 Task: Look for space in Cần Giờ, Vietnam from 6th September, 2023 to 12th September, 2023 for 4 adults in price range Rs.10000 to Rs.14000. Place can be private room with 4 bedrooms having 4 beds and 4 bathrooms. Property type can be house, flat, guest house. Amenities needed are: wifi, TV, free parkinig on premises, gym, breakfast. Booking option can be shelf check-in. Required host language is English.
Action: Mouse moved to (470, 104)
Screenshot: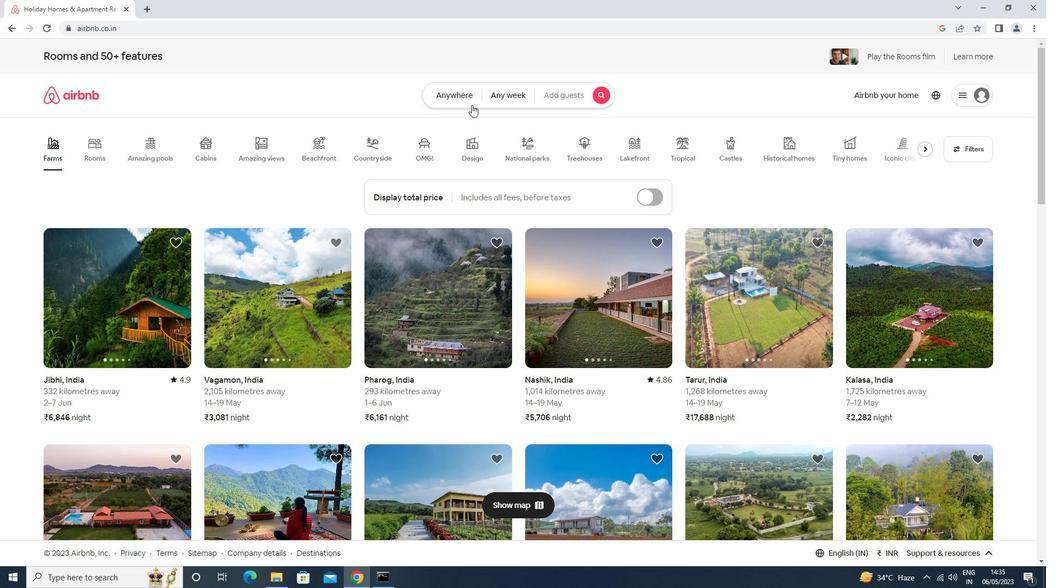 
Action: Mouse pressed left at (470, 104)
Screenshot: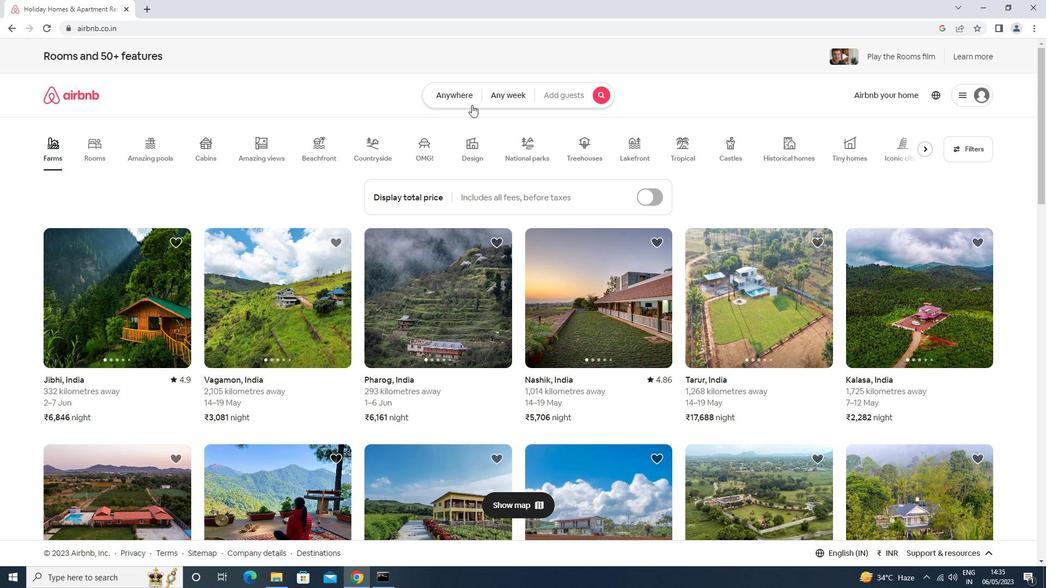 
Action: Mouse moved to (404, 141)
Screenshot: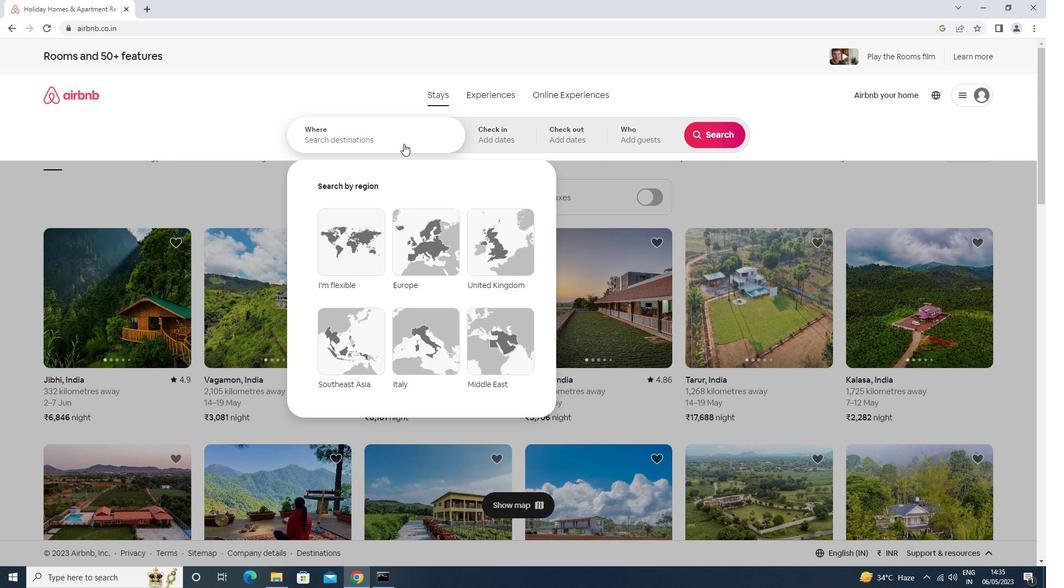 
Action: Mouse pressed left at (404, 141)
Screenshot: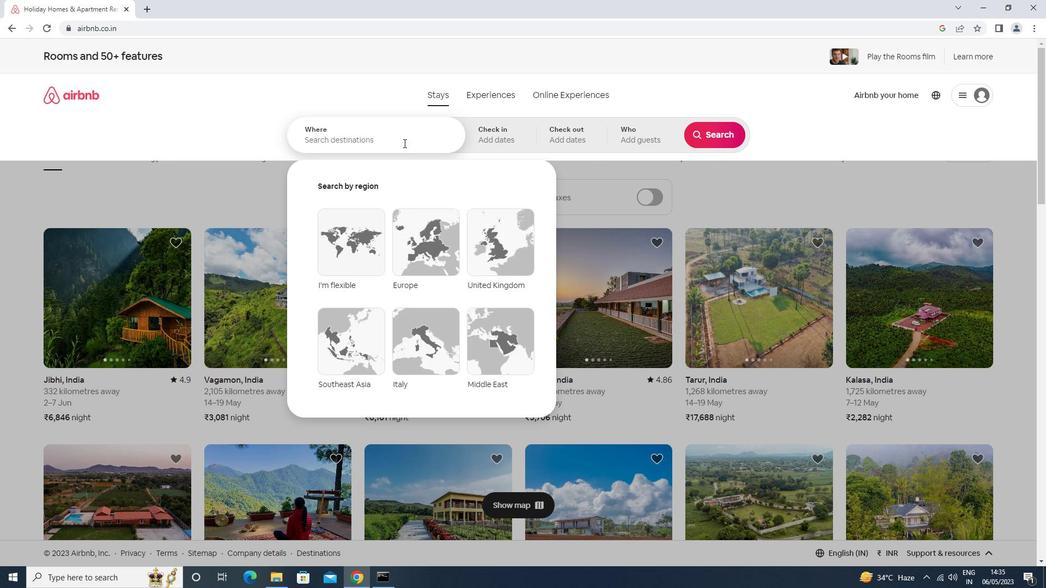 
Action: Key pressed can<Key.space>gio,<Key.space>vietnam<Key.down><Key.enter>
Screenshot: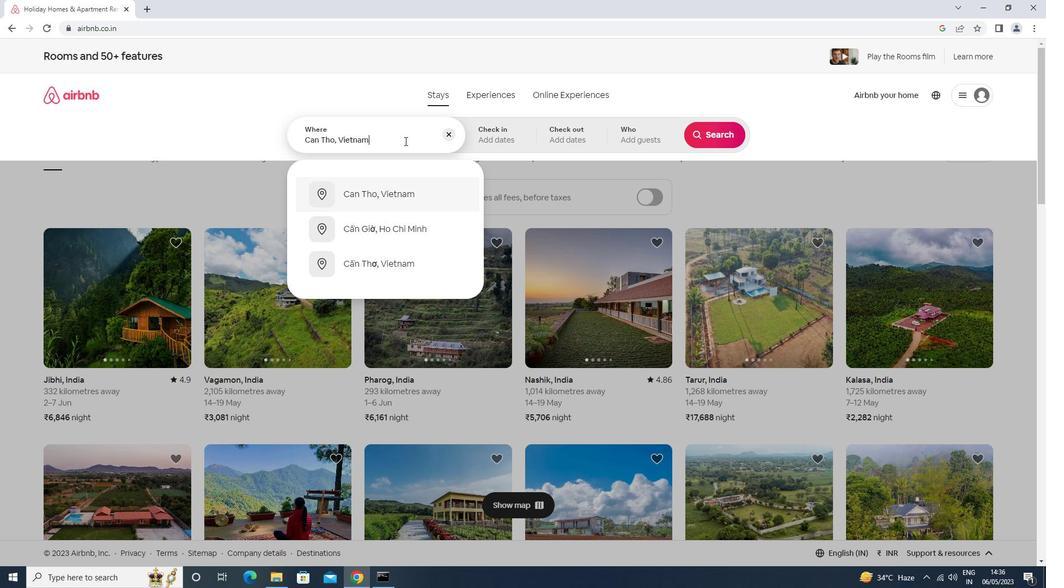 
Action: Mouse moved to (708, 222)
Screenshot: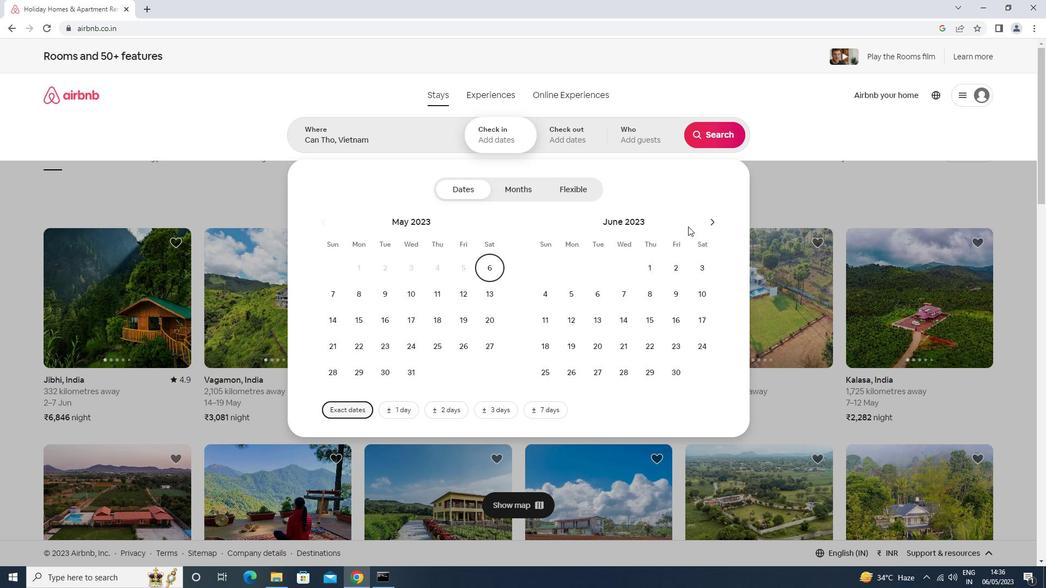 
Action: Mouse pressed left at (708, 222)
Screenshot: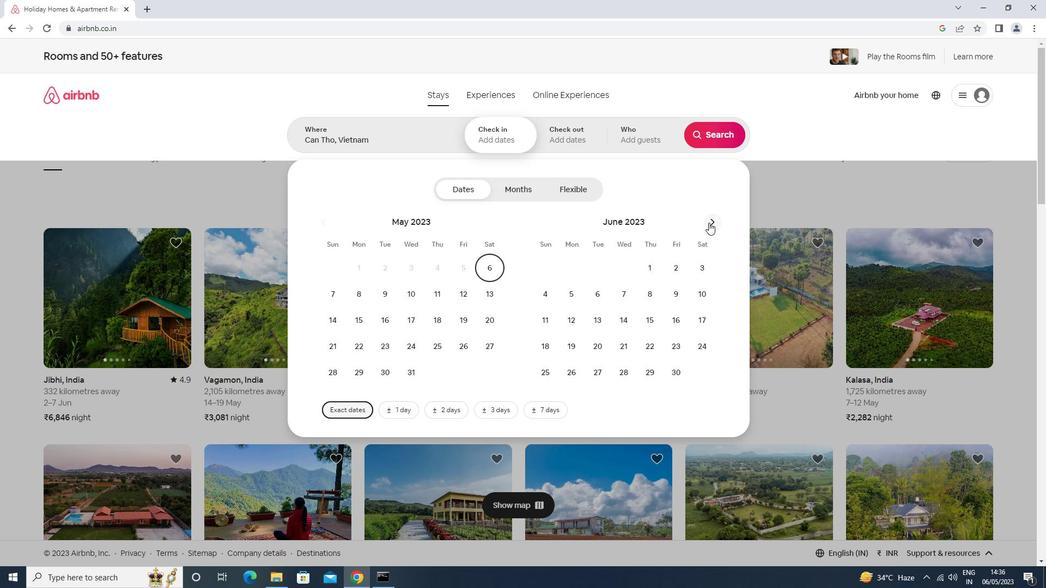 
Action: Mouse pressed left at (708, 222)
Screenshot: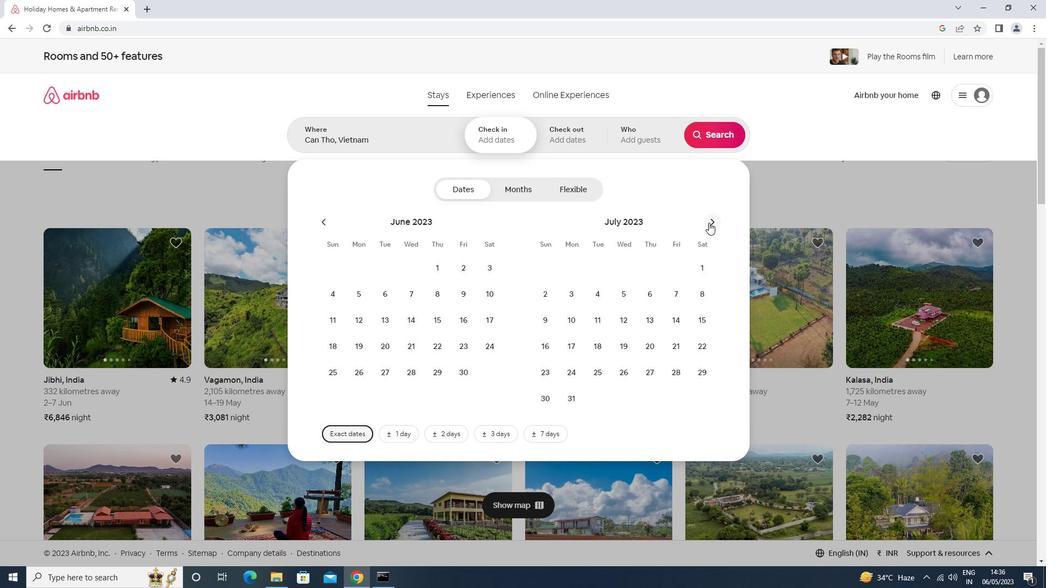 
Action: Mouse pressed left at (708, 222)
Screenshot: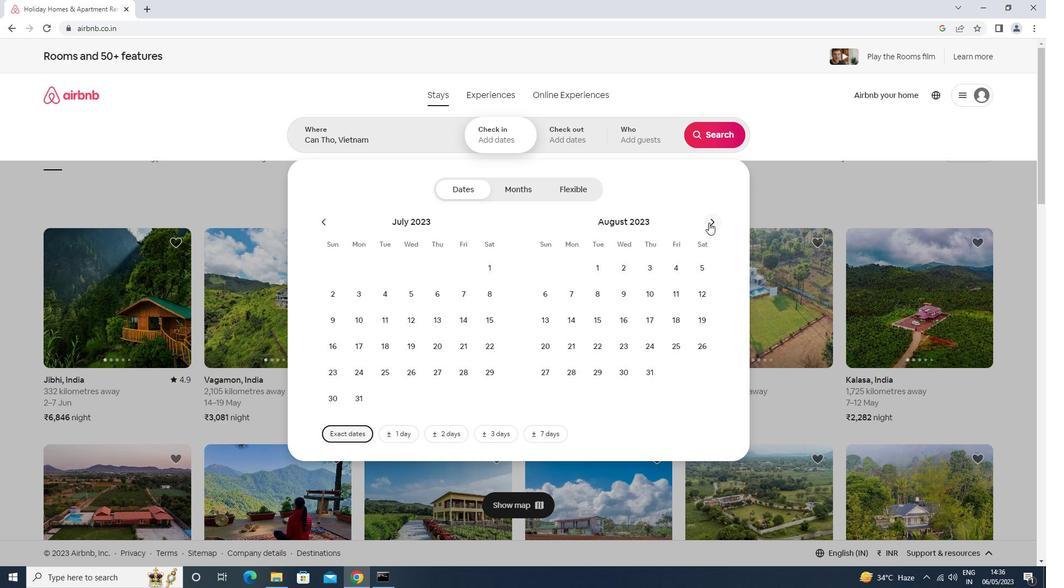 
Action: Mouse moved to (632, 292)
Screenshot: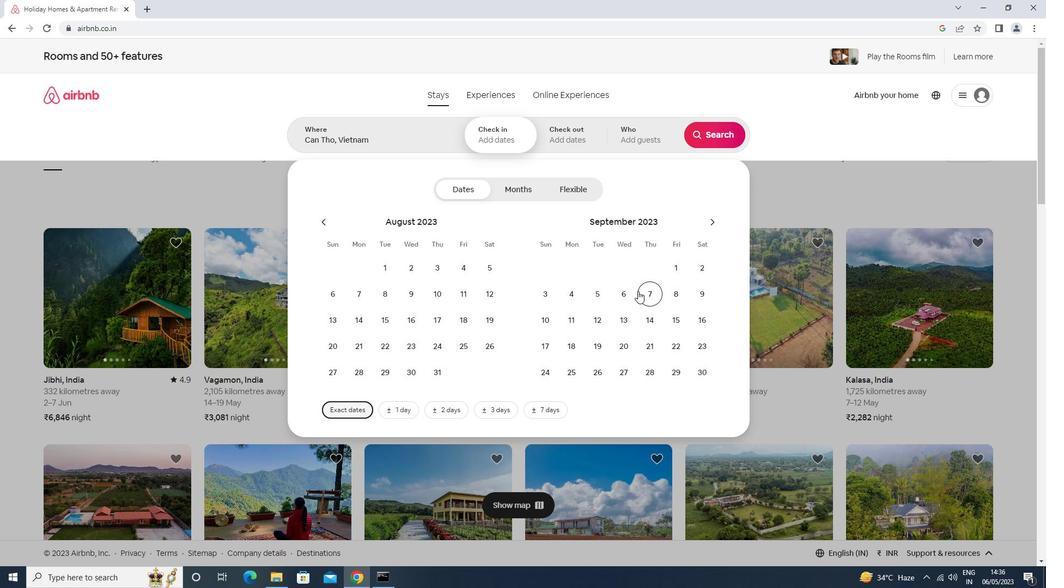 
Action: Mouse pressed left at (632, 292)
Screenshot: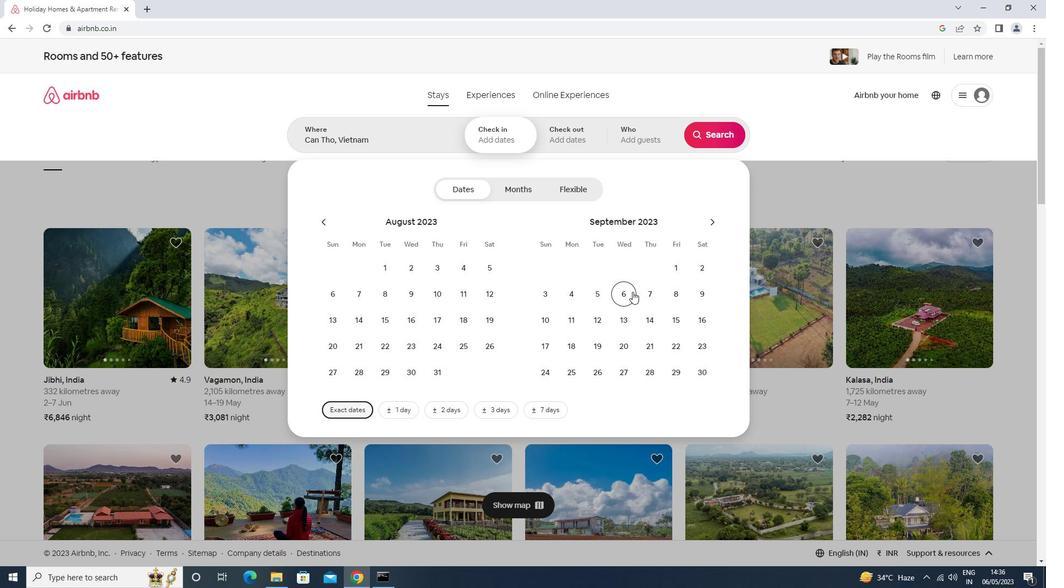 
Action: Mouse moved to (589, 318)
Screenshot: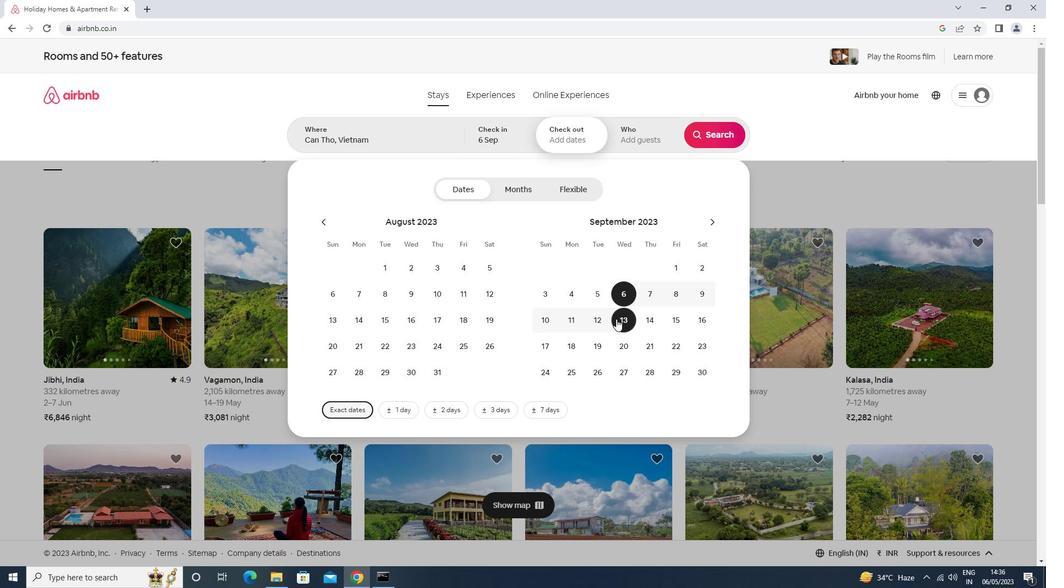 
Action: Mouse pressed left at (589, 318)
Screenshot: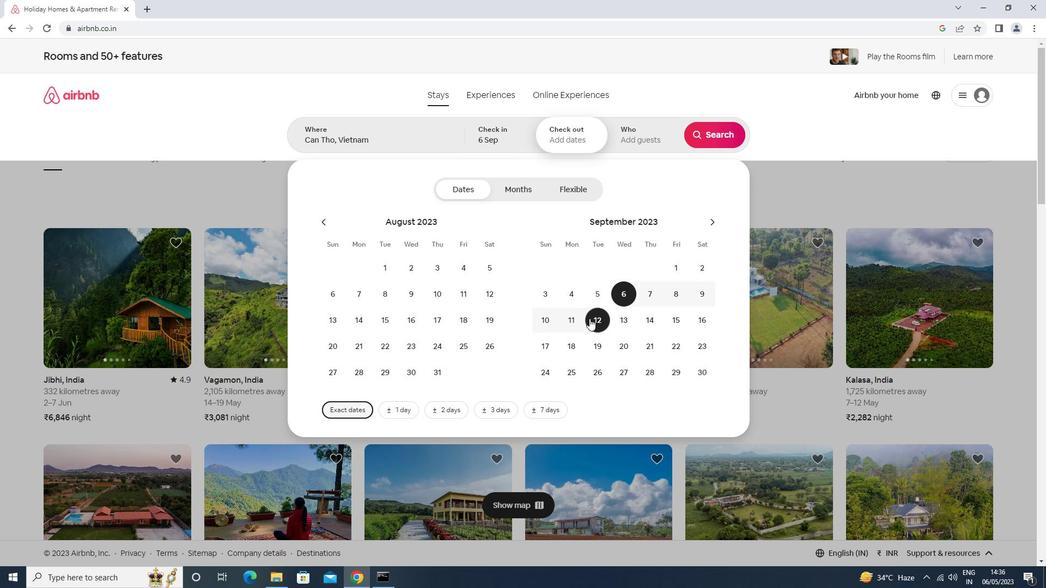 
Action: Mouse moved to (639, 146)
Screenshot: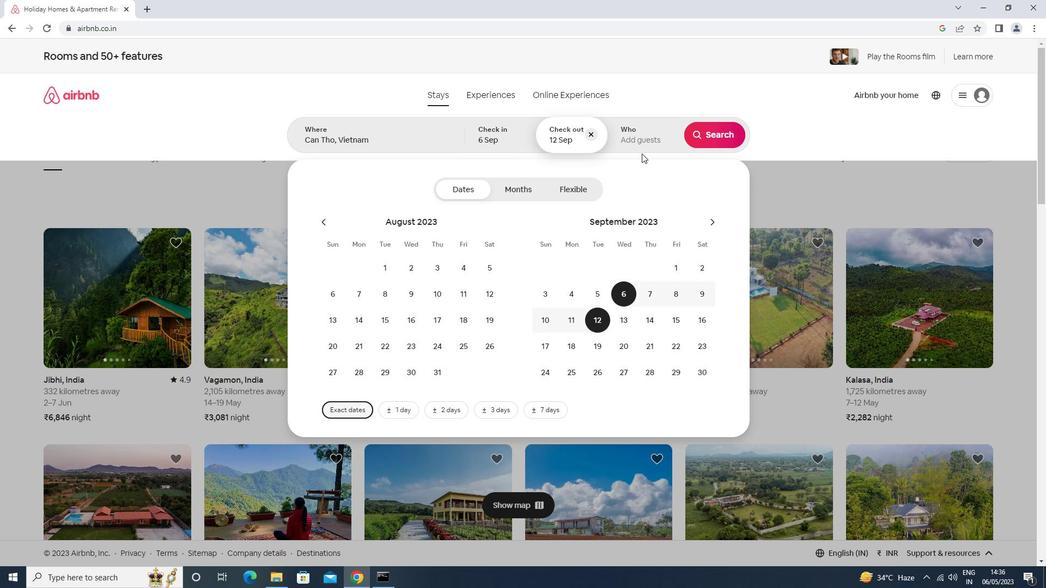 
Action: Mouse pressed left at (639, 146)
Screenshot: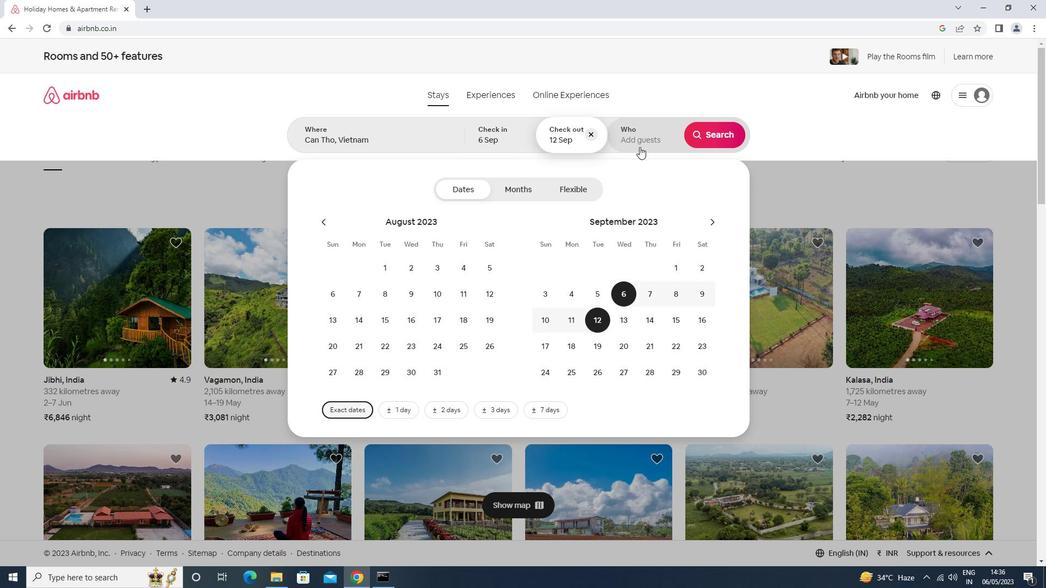 
Action: Mouse moved to (713, 189)
Screenshot: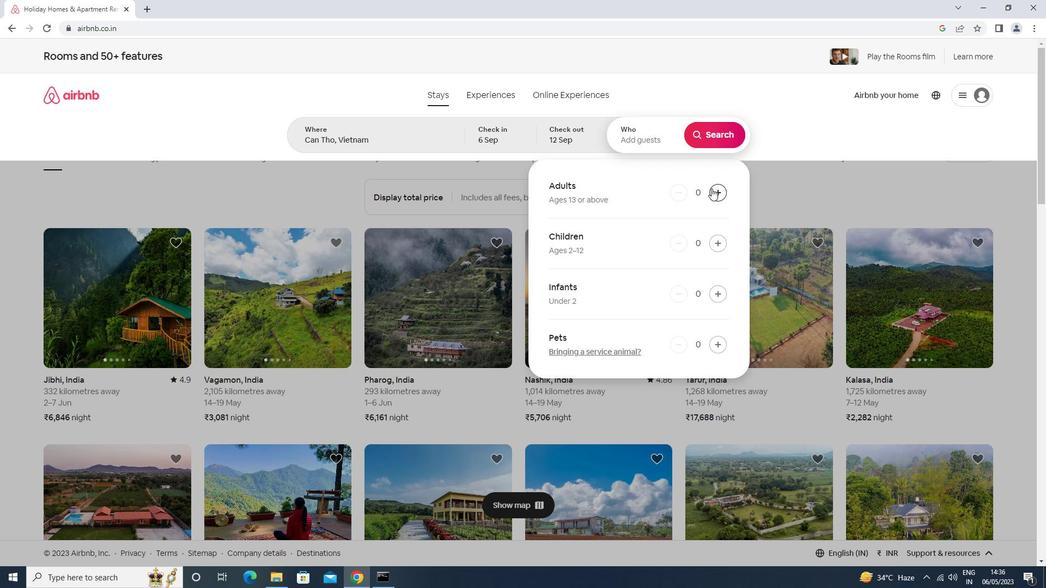 
Action: Mouse pressed left at (713, 189)
Screenshot: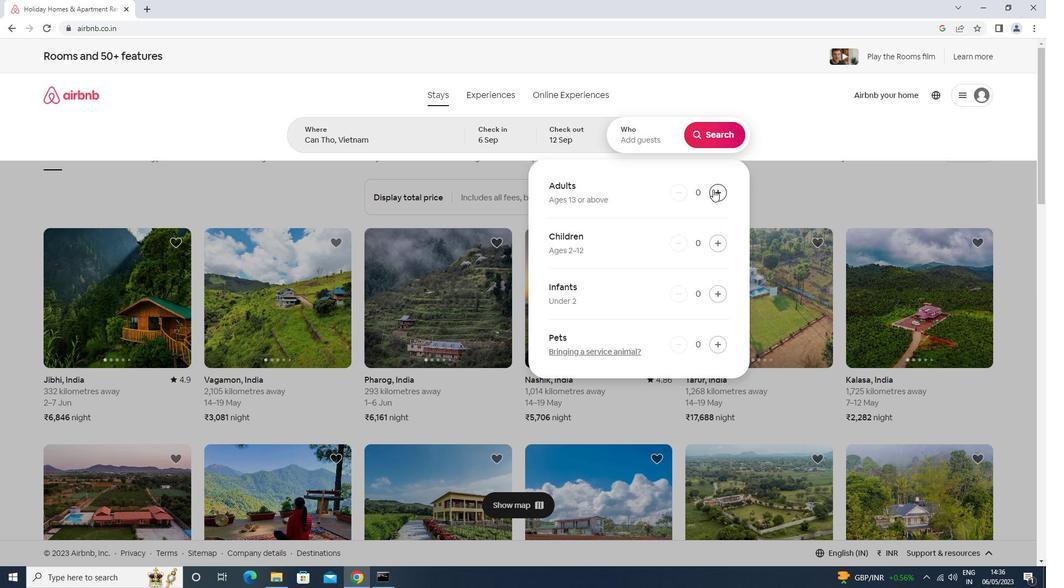 
Action: Mouse pressed left at (713, 189)
Screenshot: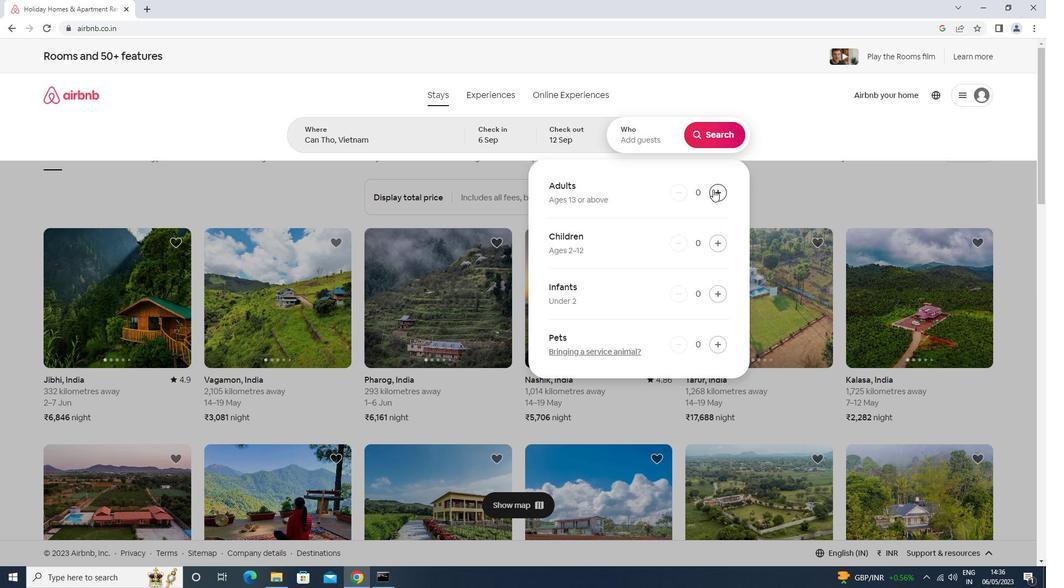 
Action: Mouse pressed left at (713, 189)
Screenshot: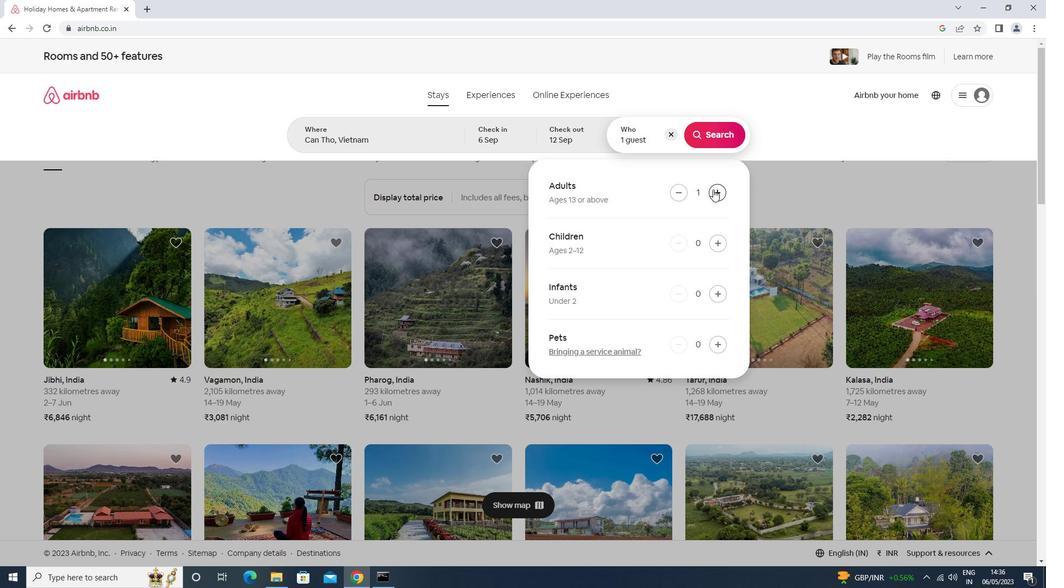 
Action: Mouse pressed left at (713, 189)
Screenshot: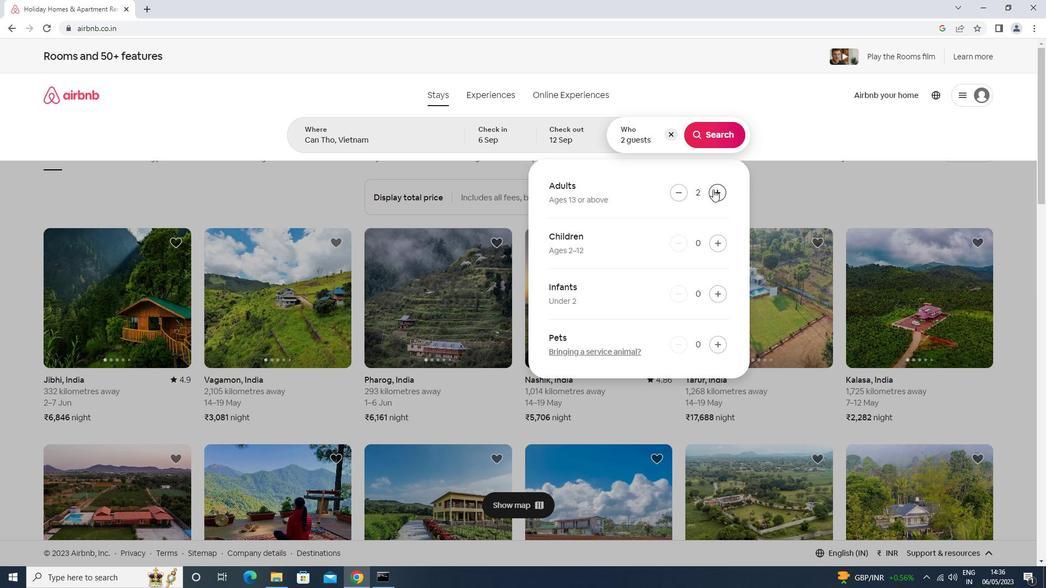 
Action: Mouse moved to (723, 135)
Screenshot: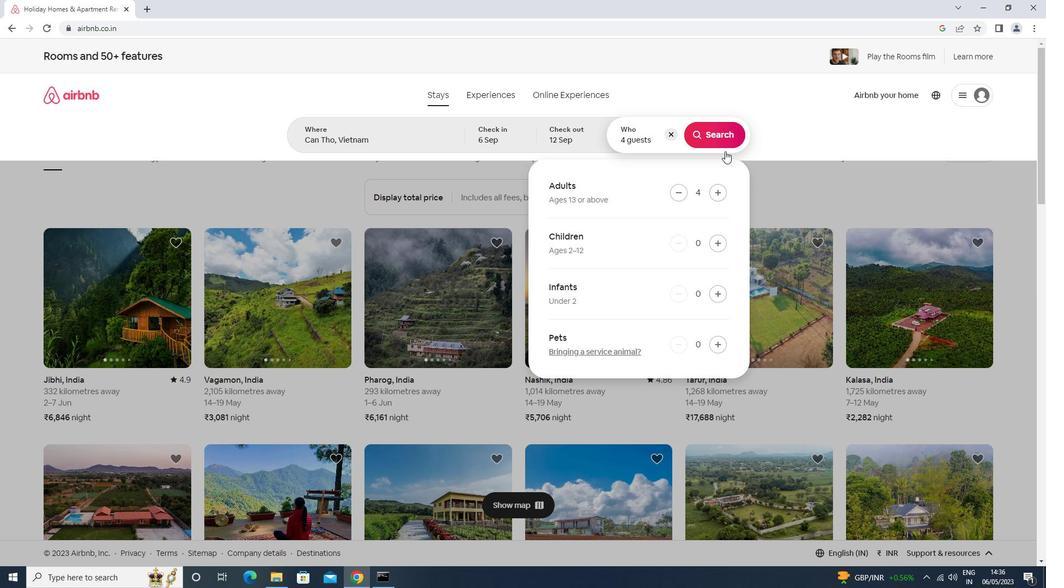 
Action: Mouse pressed left at (723, 135)
Screenshot: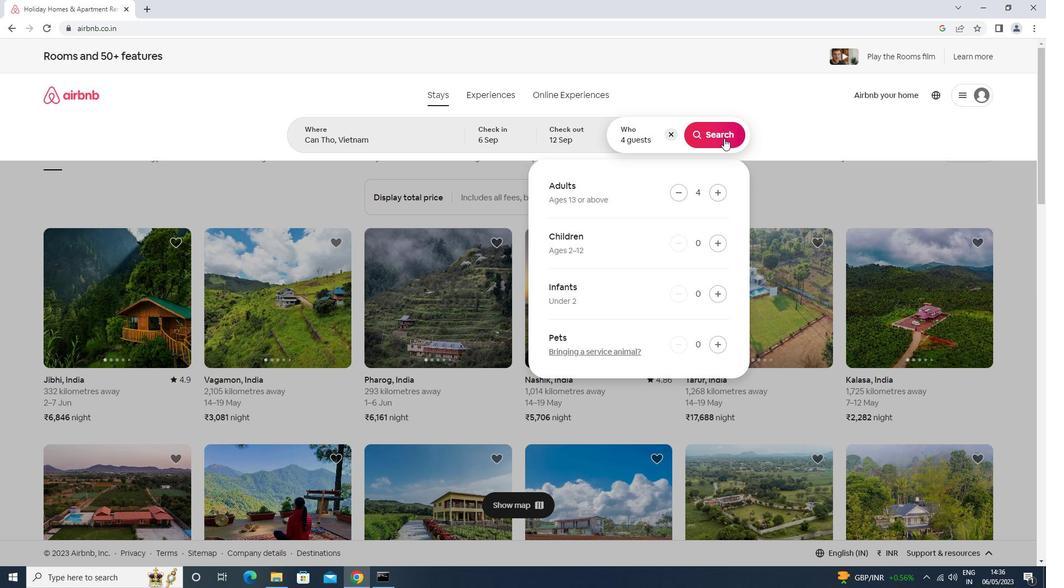 
Action: Mouse moved to (998, 104)
Screenshot: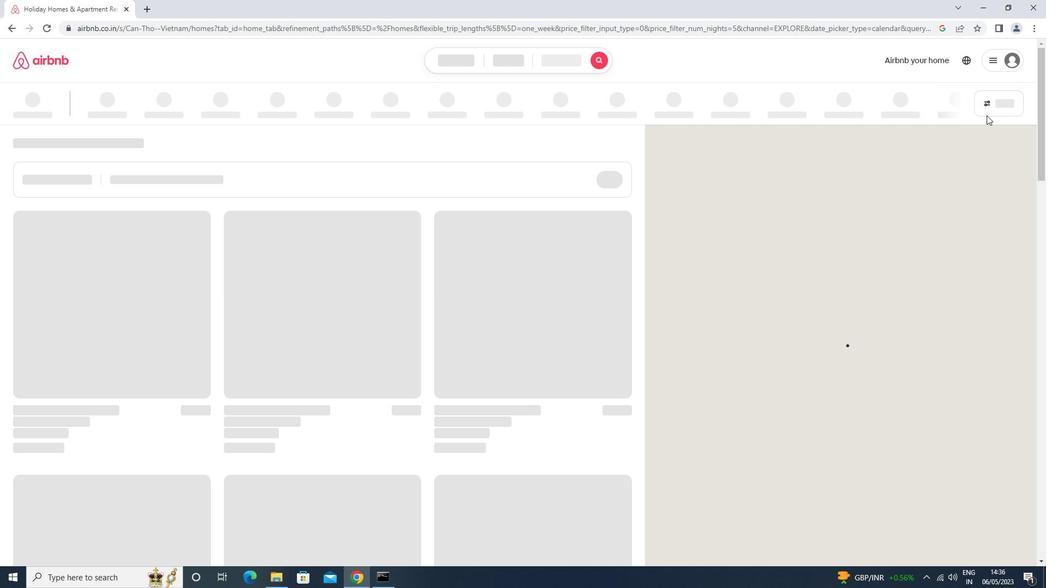 
Action: Mouse pressed left at (998, 104)
Screenshot: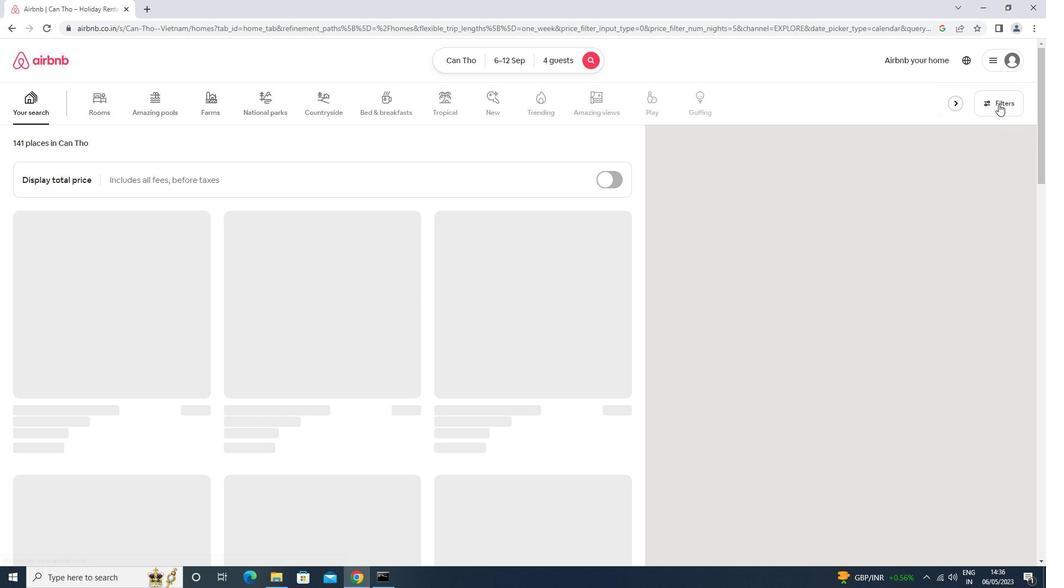 
Action: Mouse moved to (392, 371)
Screenshot: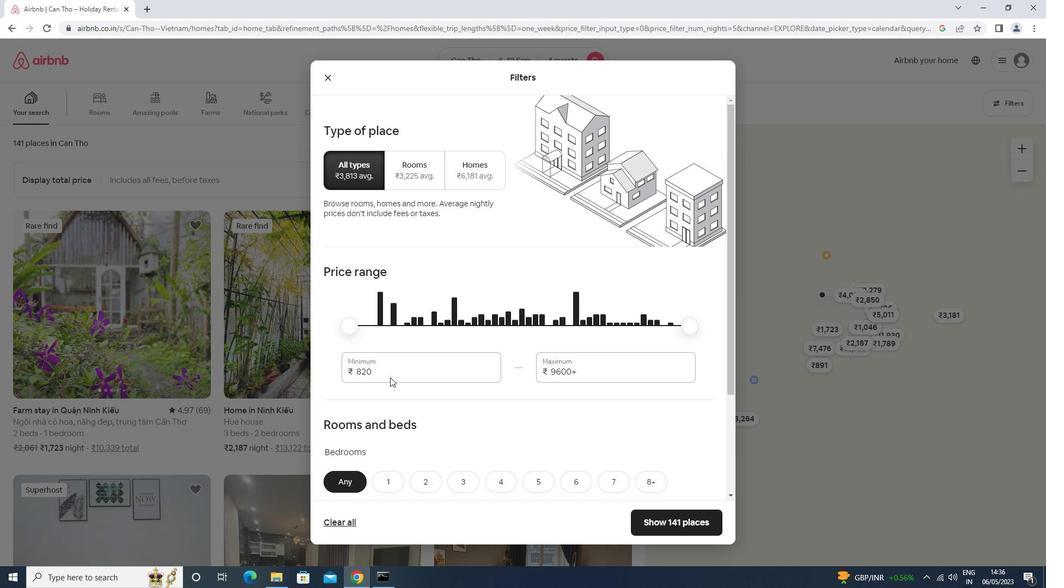 
Action: Mouse pressed left at (392, 371)
Screenshot: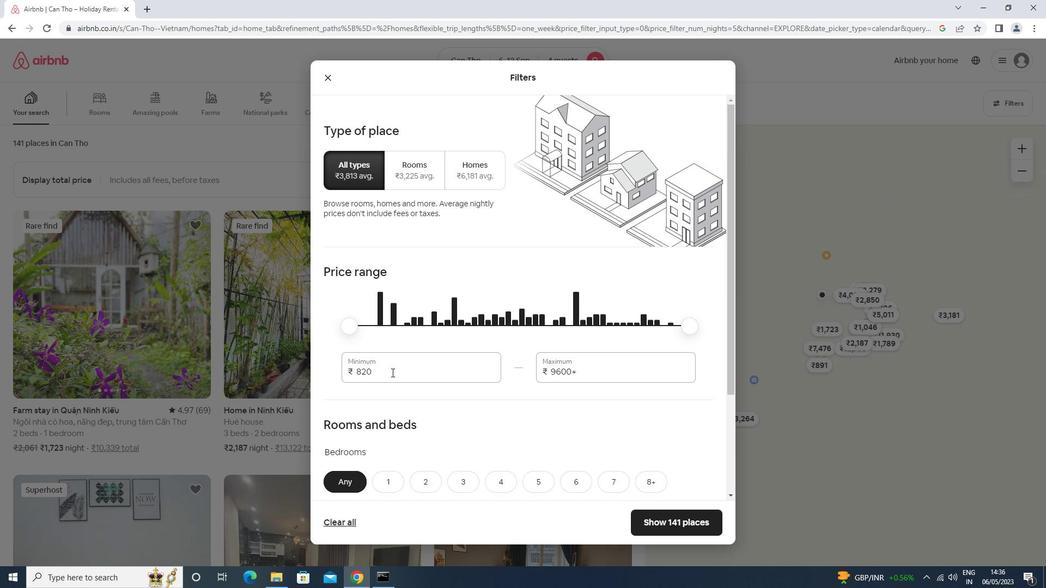
Action: Key pressed <Key.backspace><Key.backspace><Key.backspace>10000<Key.tab>14000
Screenshot: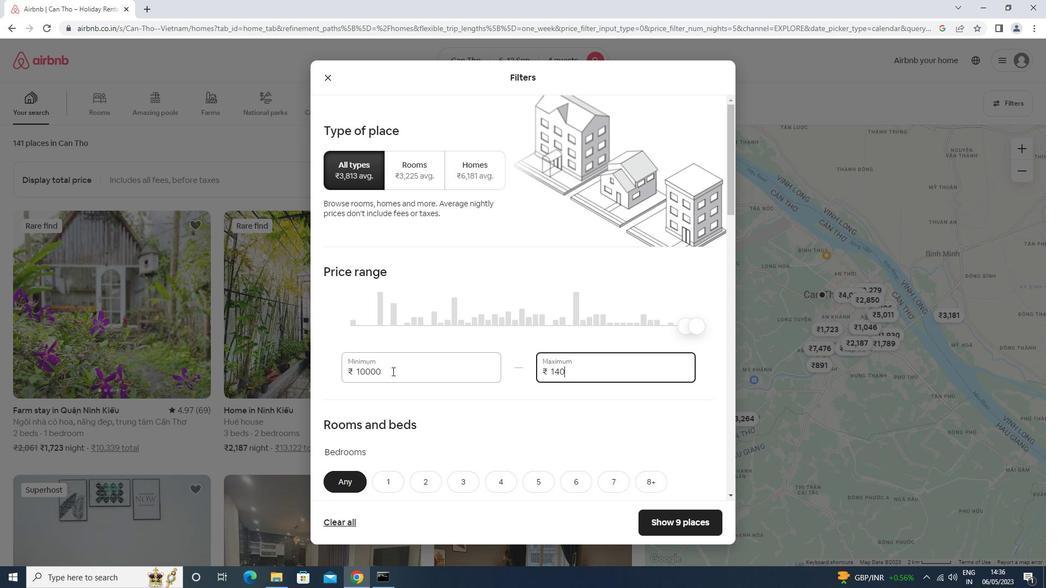 
Action: Mouse moved to (392, 371)
Screenshot: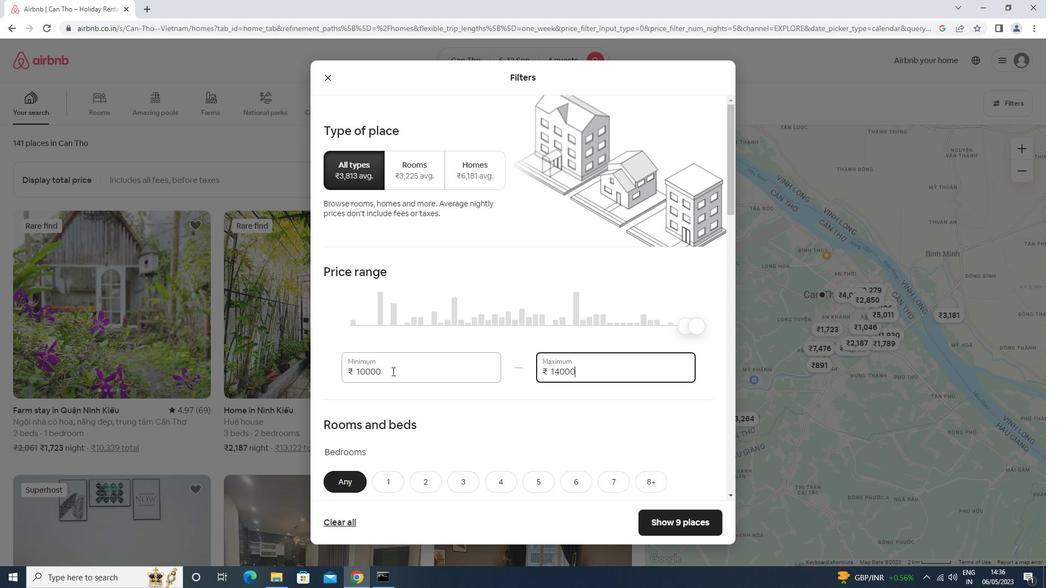 
Action: Mouse scrolled (392, 370) with delta (0, 0)
Screenshot: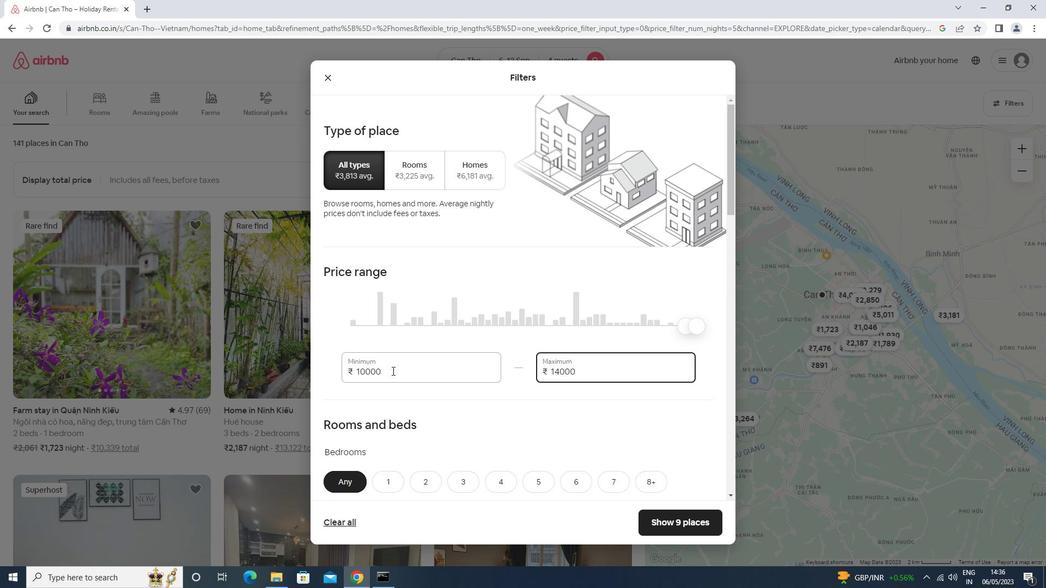 
Action: Mouse scrolled (392, 370) with delta (0, 0)
Screenshot: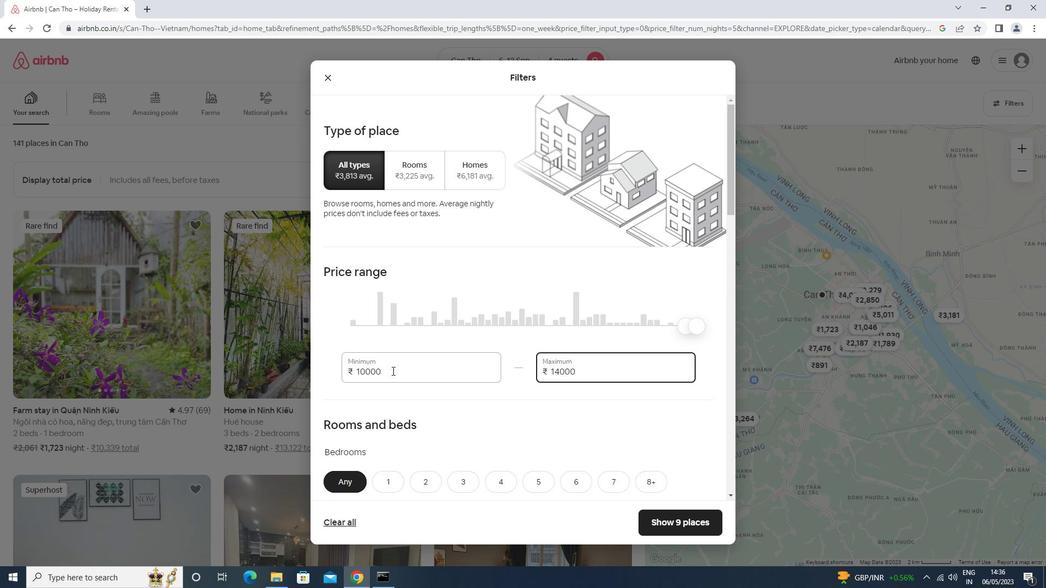 
Action: Mouse scrolled (392, 370) with delta (0, 0)
Screenshot: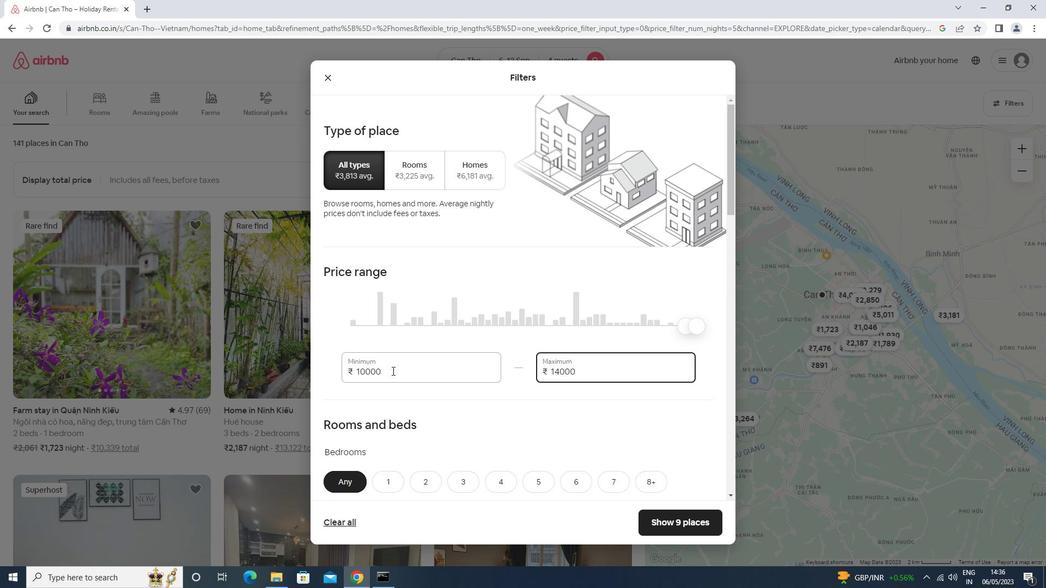 
Action: Mouse scrolled (392, 370) with delta (0, 0)
Screenshot: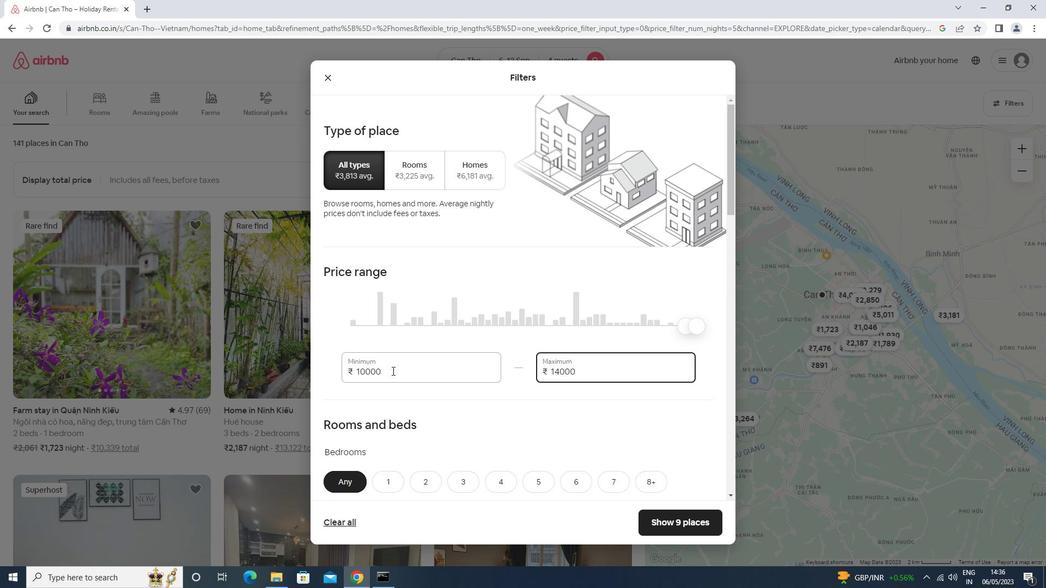 
Action: Mouse scrolled (392, 370) with delta (0, 0)
Screenshot: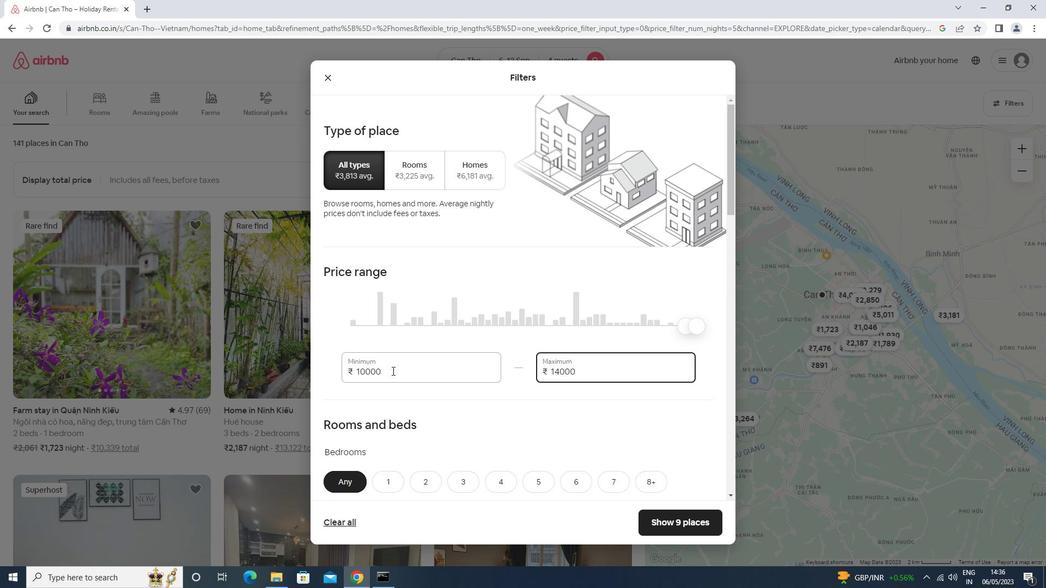 
Action: Mouse moved to (496, 212)
Screenshot: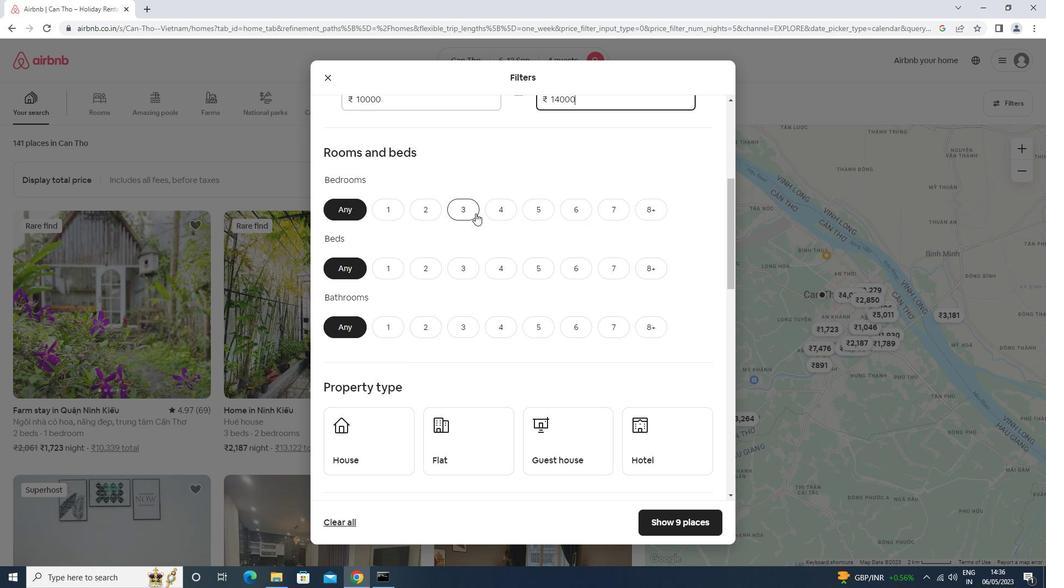 
Action: Mouse pressed left at (496, 212)
Screenshot: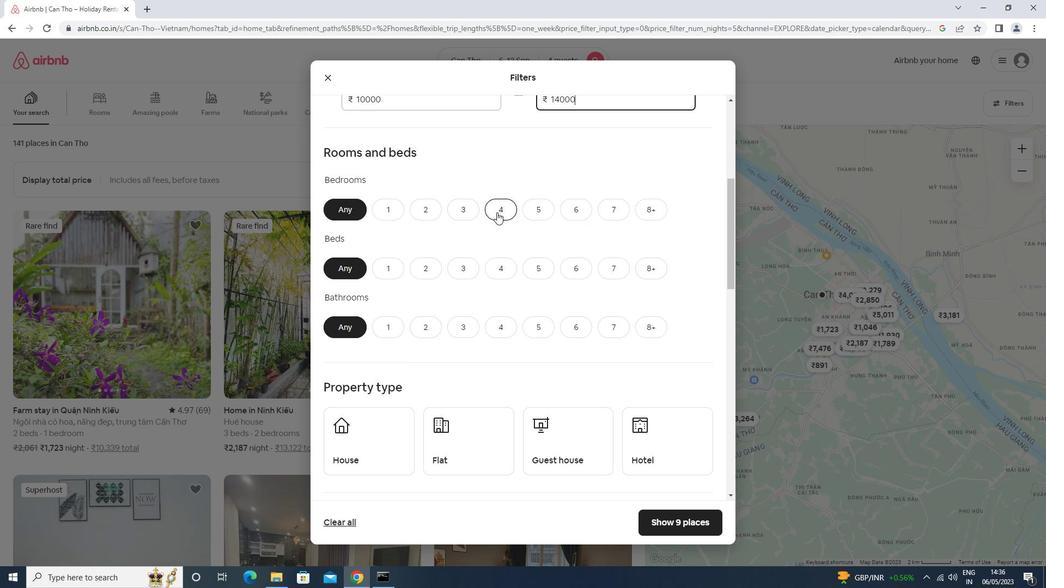 
Action: Mouse moved to (501, 267)
Screenshot: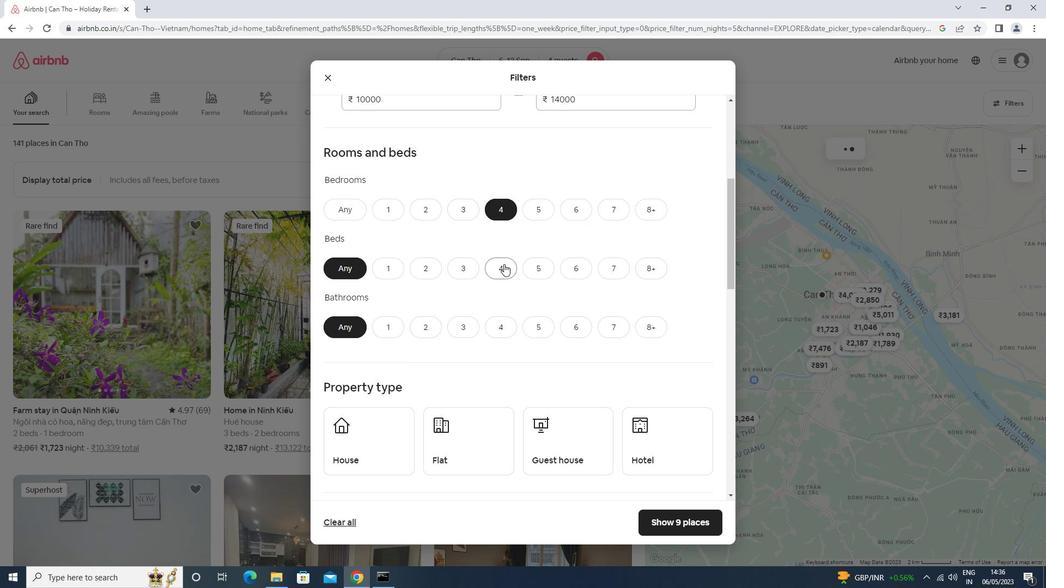 
Action: Mouse pressed left at (501, 267)
Screenshot: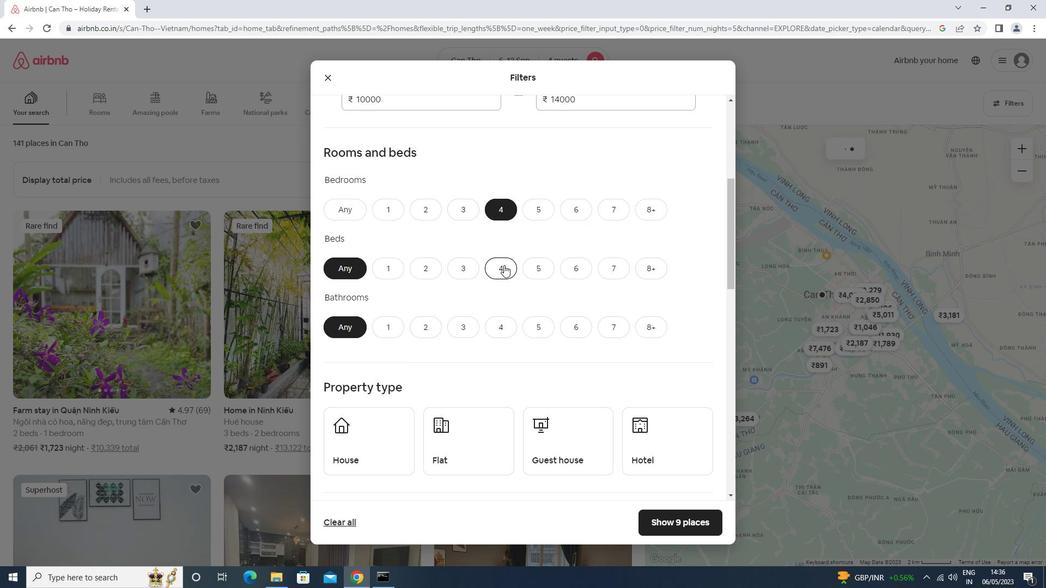 
Action: Mouse moved to (501, 331)
Screenshot: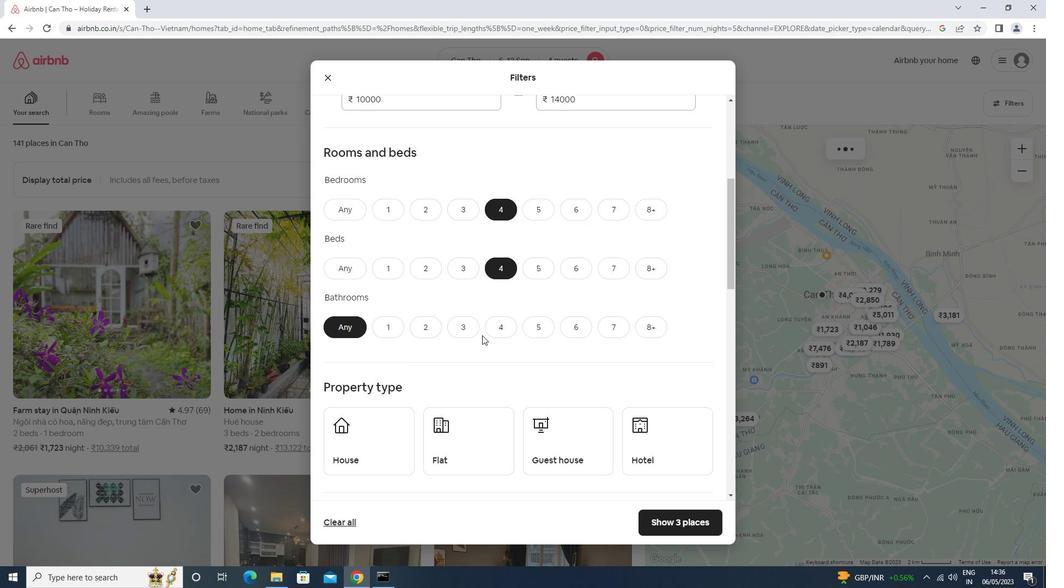 
Action: Mouse pressed left at (501, 331)
Screenshot: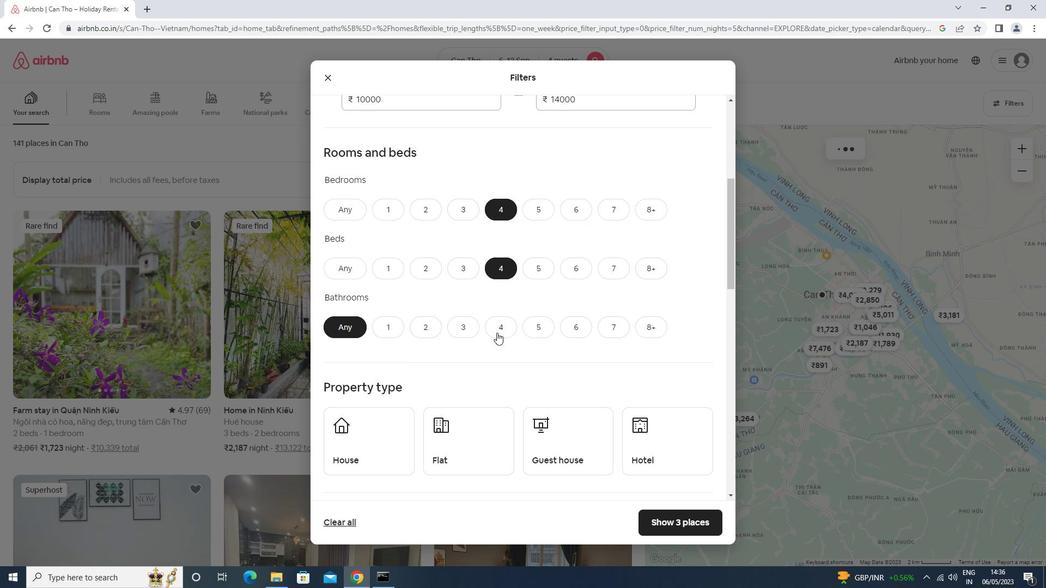
Action: Mouse moved to (501, 330)
Screenshot: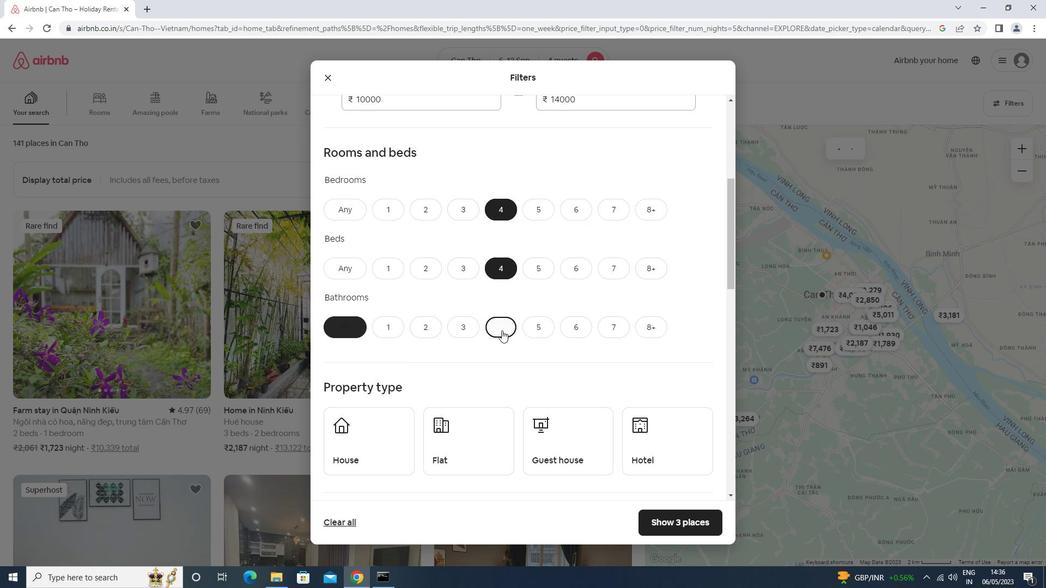 
Action: Mouse scrolled (501, 330) with delta (0, 0)
Screenshot: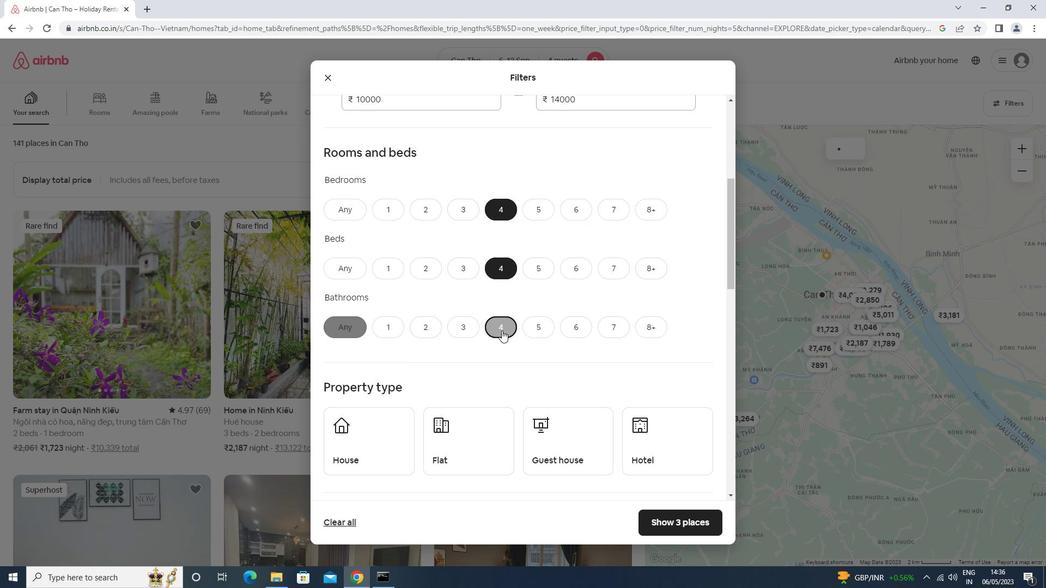 
Action: Mouse scrolled (501, 330) with delta (0, 0)
Screenshot: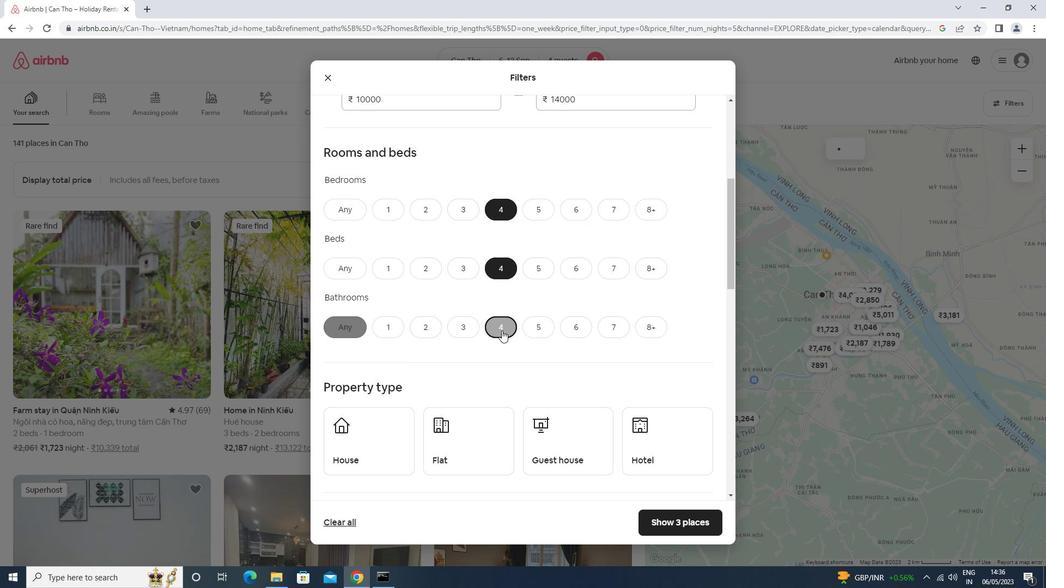 
Action: Mouse moved to (380, 317)
Screenshot: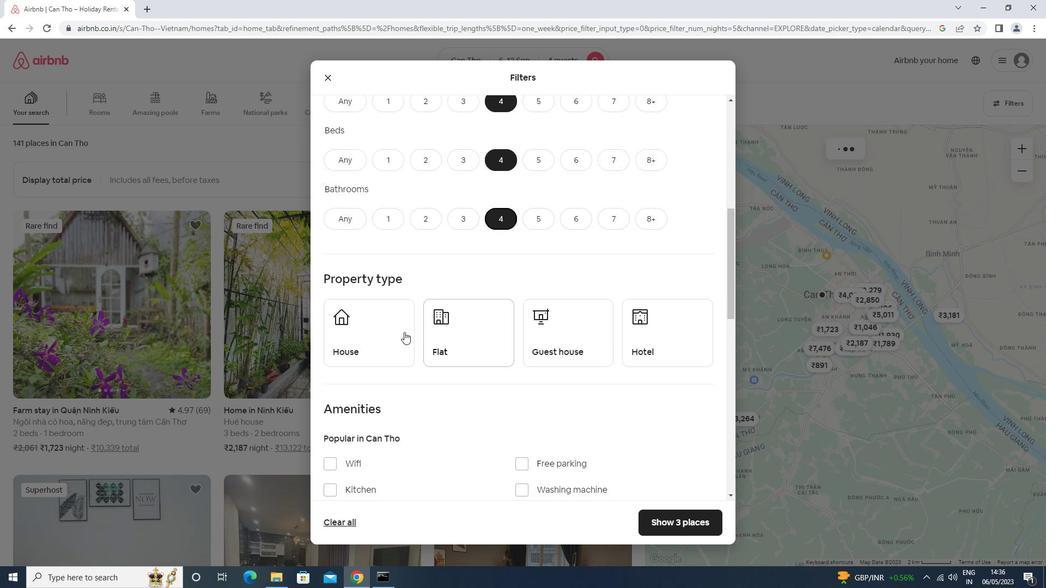 
Action: Mouse pressed left at (380, 317)
Screenshot: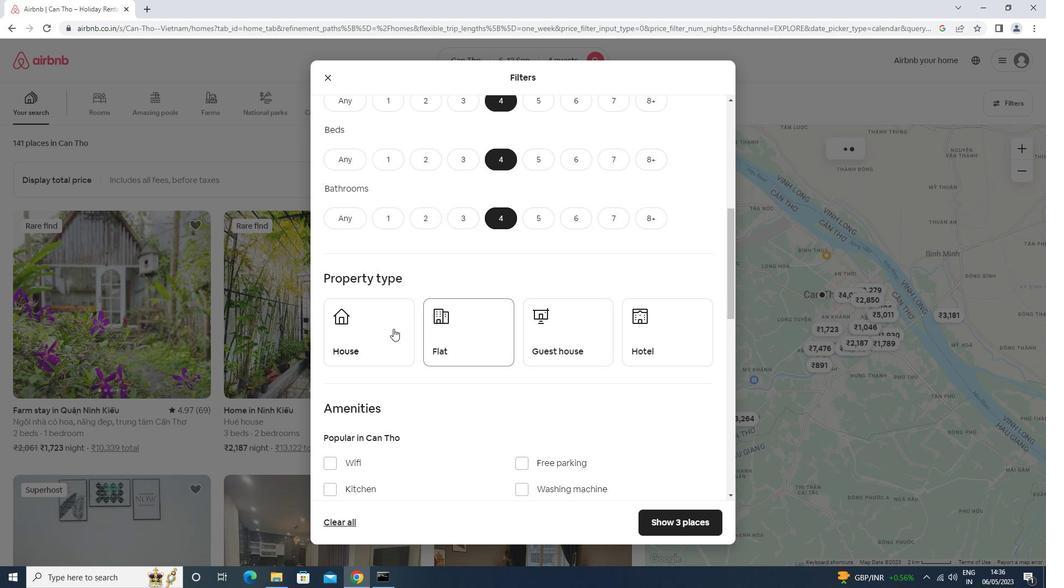 
Action: Mouse moved to (507, 334)
Screenshot: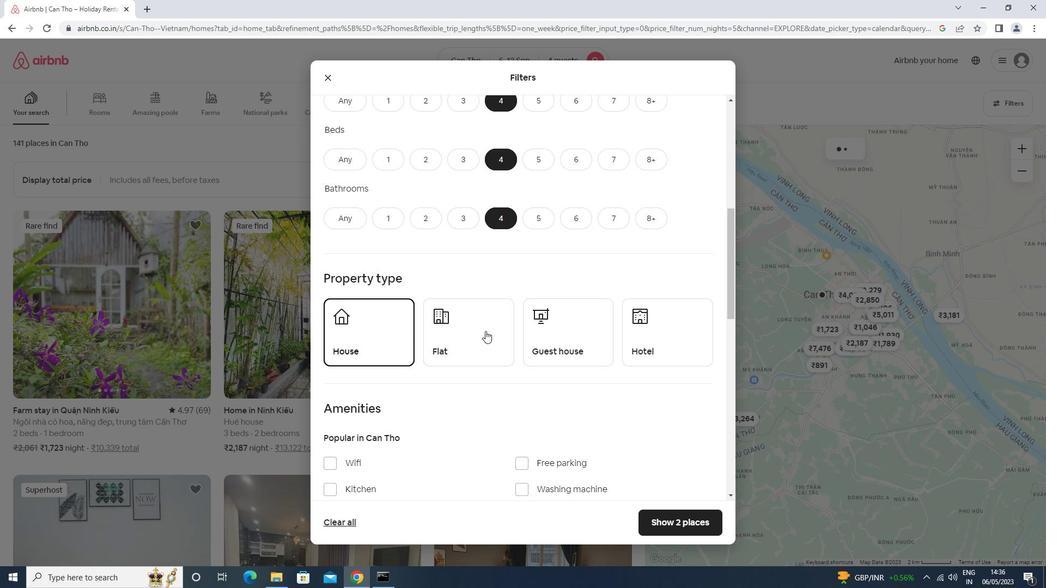 
Action: Mouse pressed left at (507, 334)
Screenshot: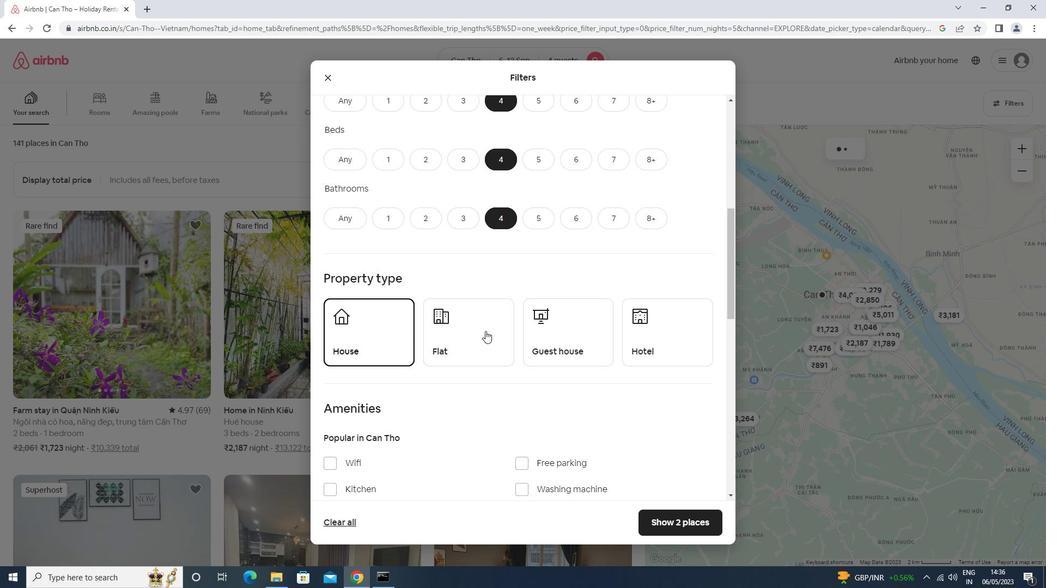 
Action: Mouse moved to (597, 334)
Screenshot: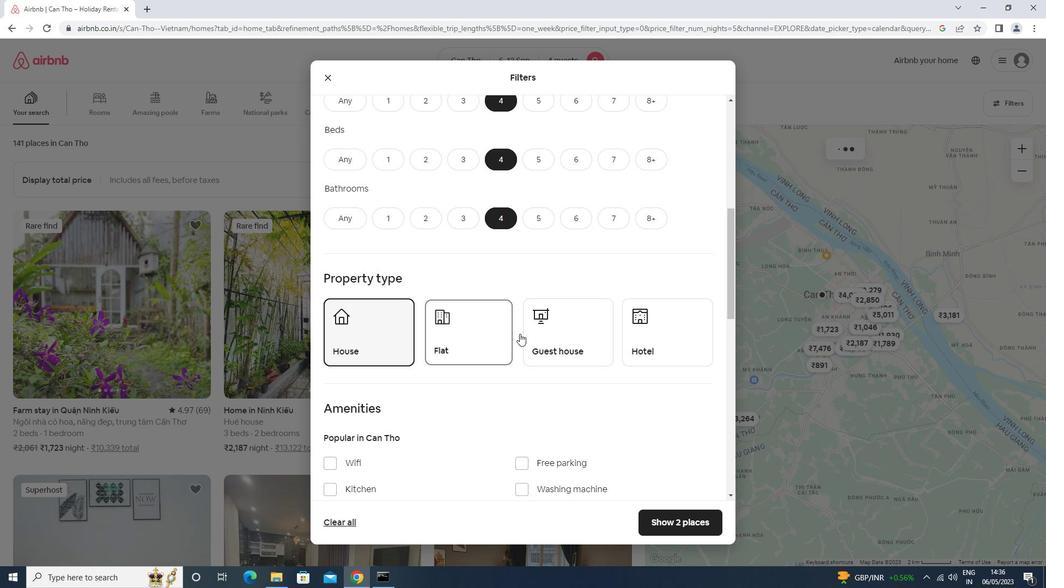 
Action: Mouse pressed left at (597, 334)
Screenshot: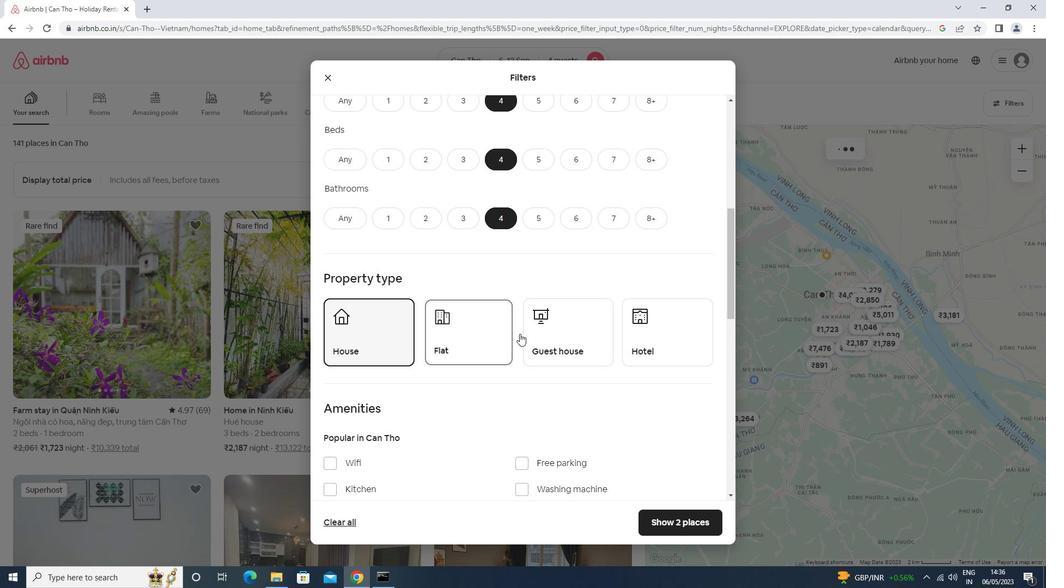 
Action: Mouse moved to (597, 335)
Screenshot: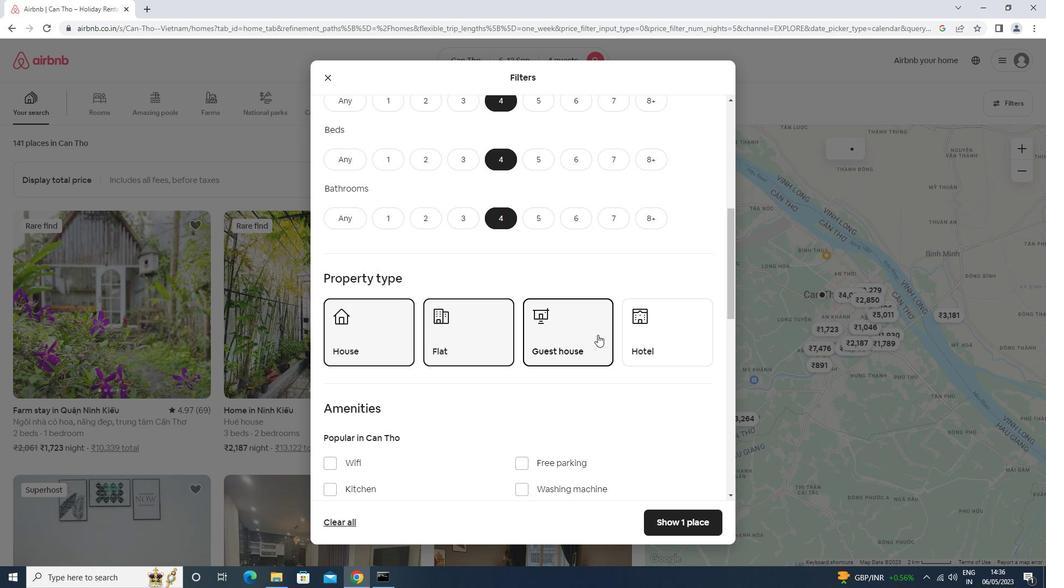 
Action: Mouse scrolled (597, 335) with delta (0, 0)
Screenshot: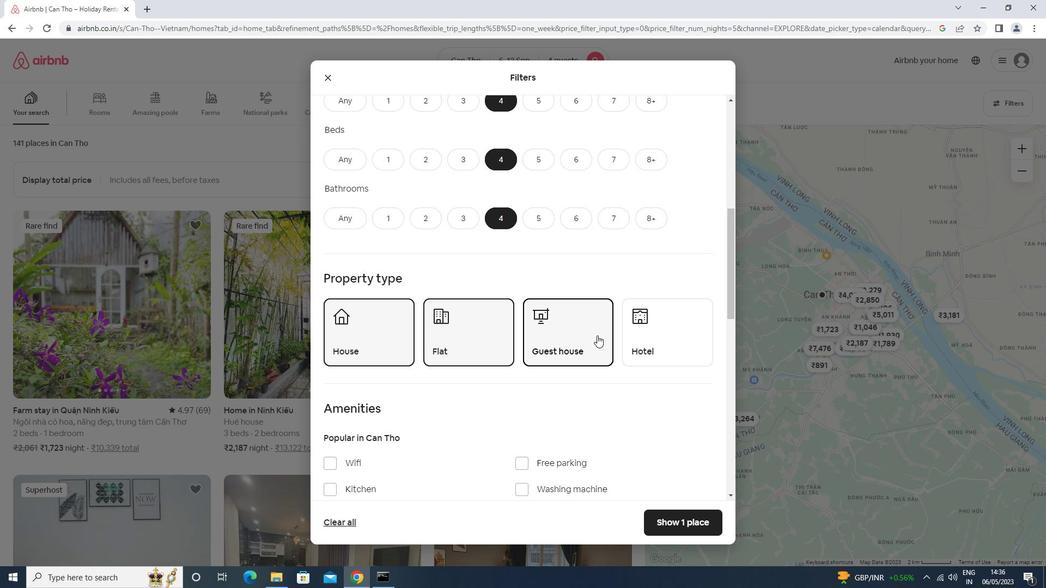
Action: Mouse scrolled (597, 335) with delta (0, 0)
Screenshot: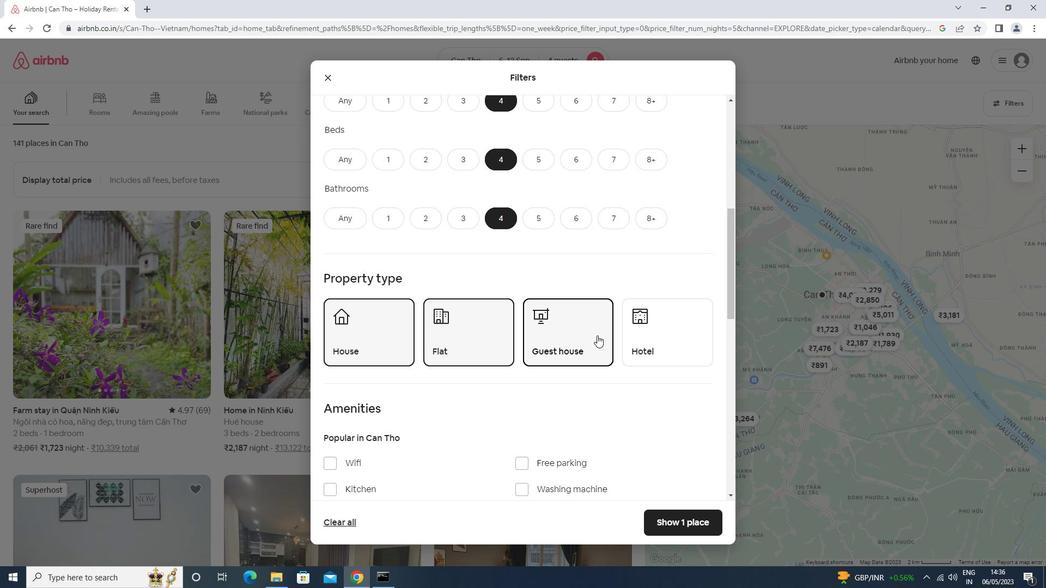 
Action: Mouse scrolled (597, 335) with delta (0, 0)
Screenshot: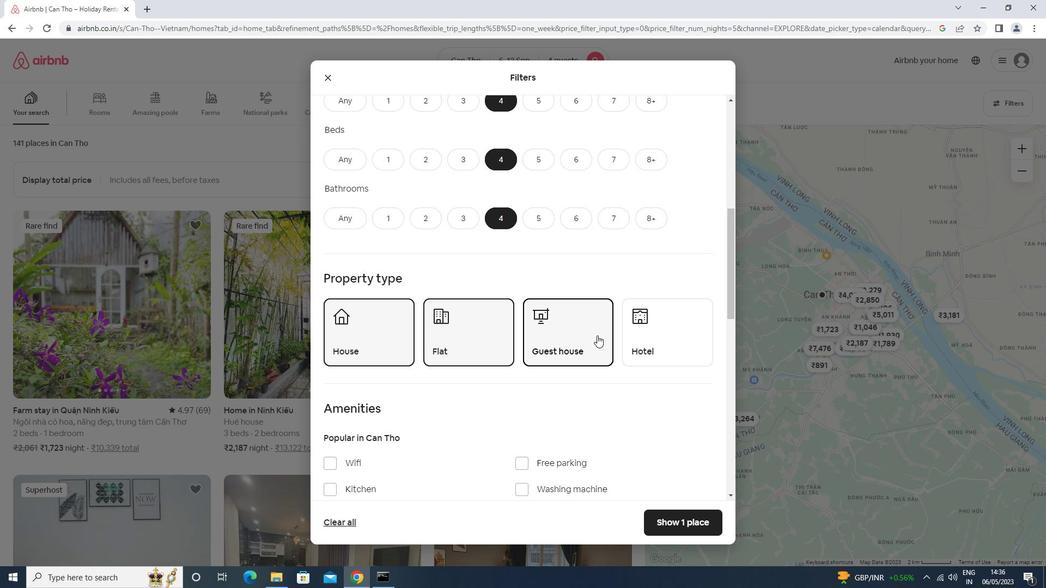 
Action: Mouse scrolled (597, 335) with delta (0, 0)
Screenshot: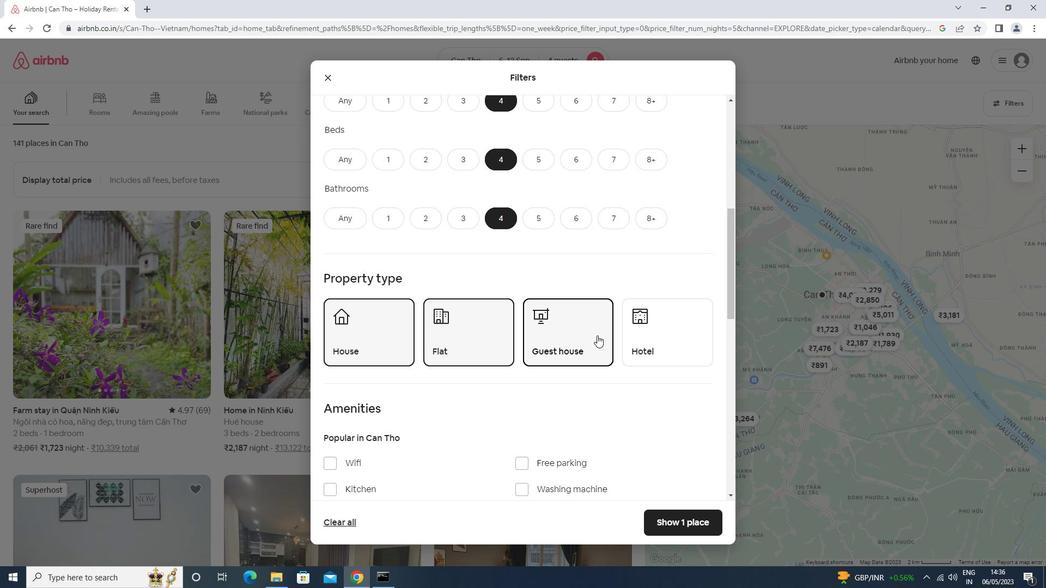 
Action: Mouse scrolled (597, 335) with delta (0, 0)
Screenshot: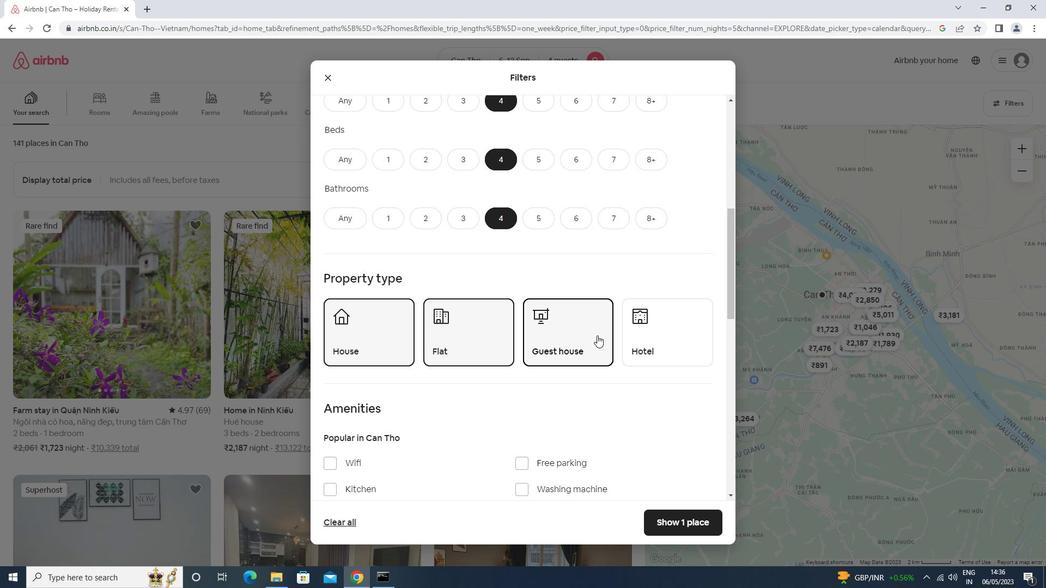 
Action: Mouse moved to (361, 268)
Screenshot: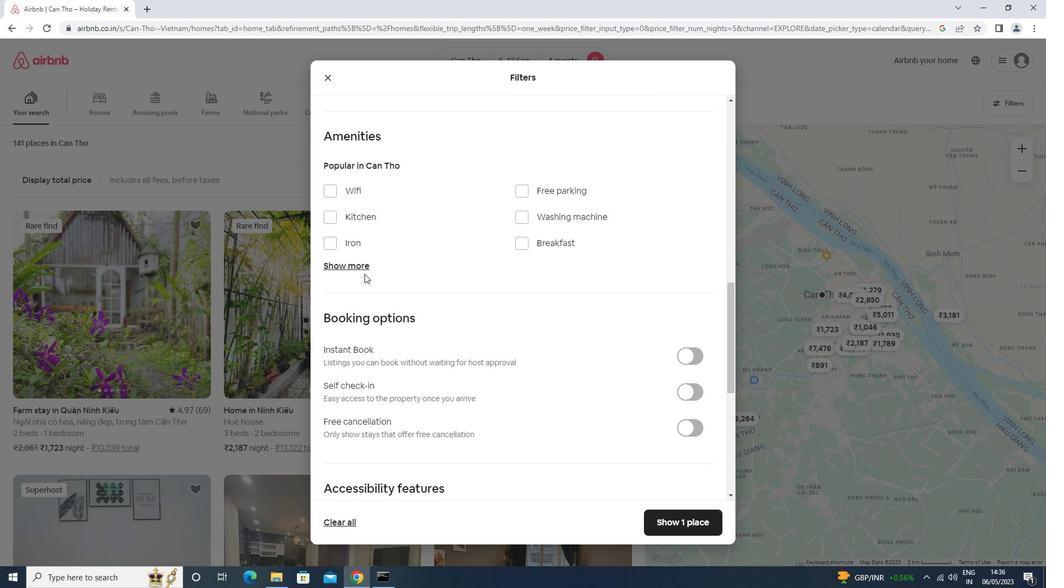 
Action: Mouse pressed left at (361, 268)
Screenshot: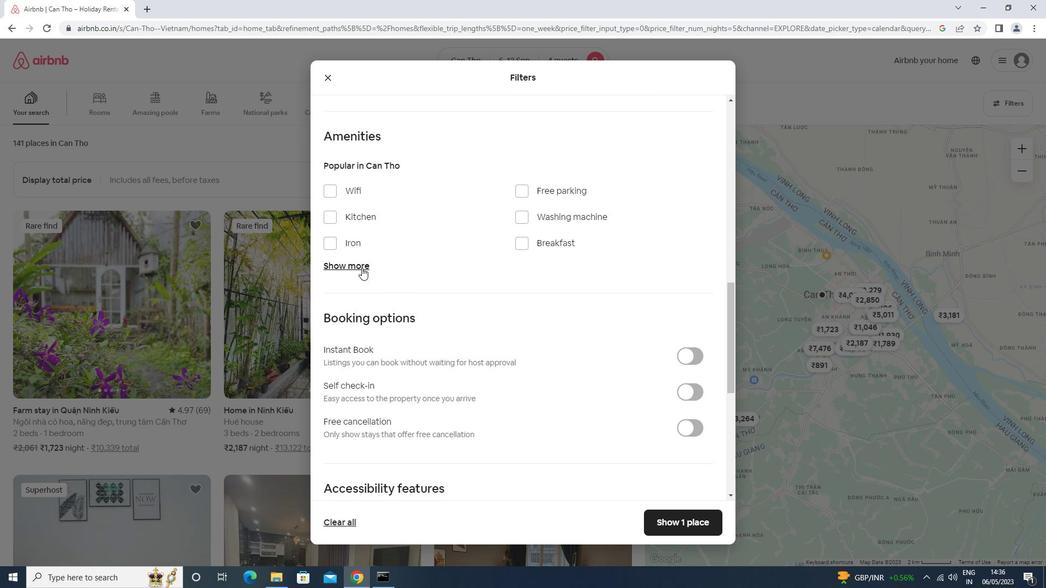 
Action: Mouse moved to (361, 186)
Screenshot: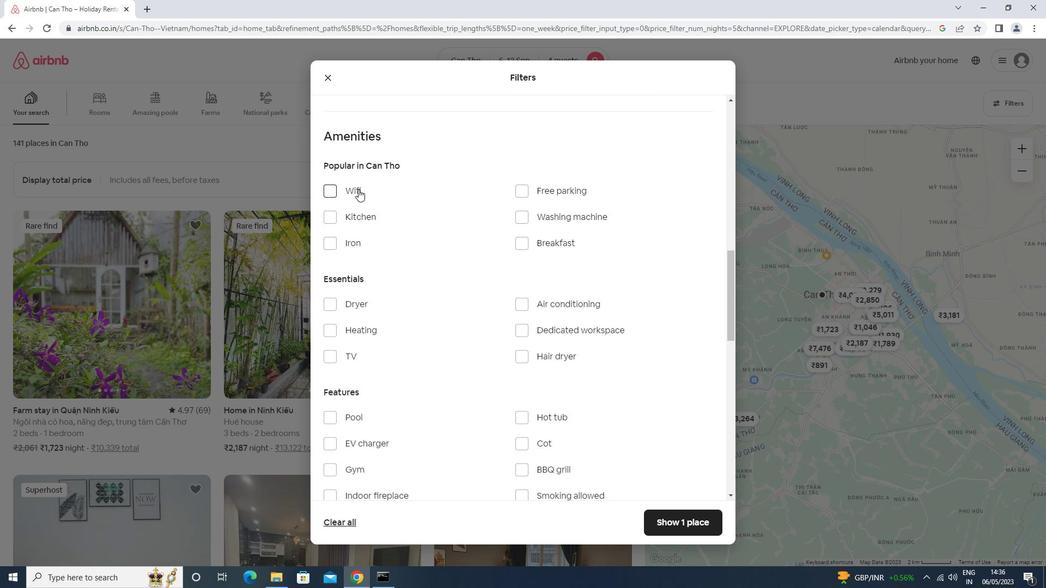 
Action: Mouse pressed left at (361, 186)
Screenshot: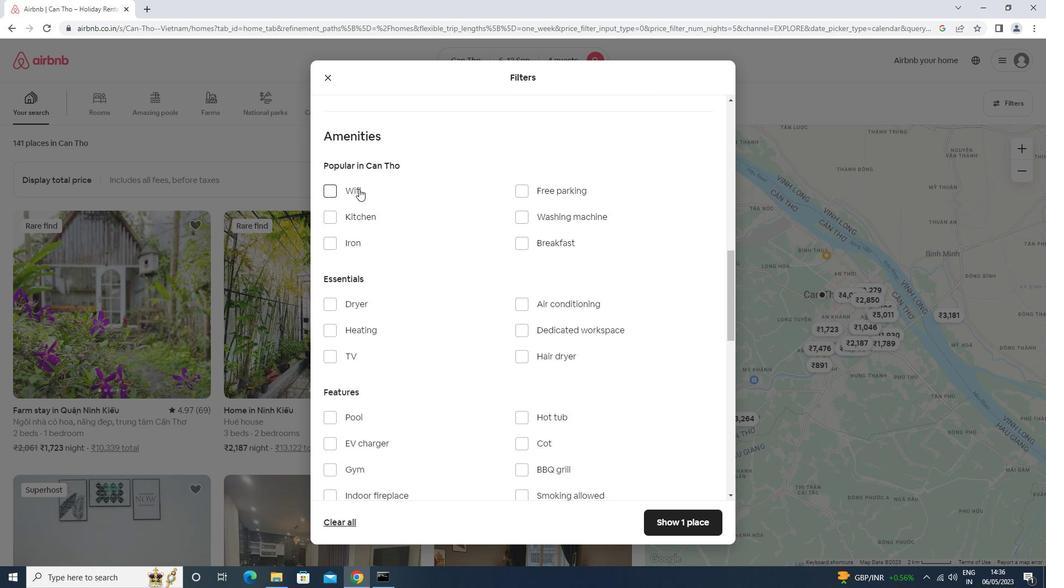 
Action: Mouse moved to (531, 184)
Screenshot: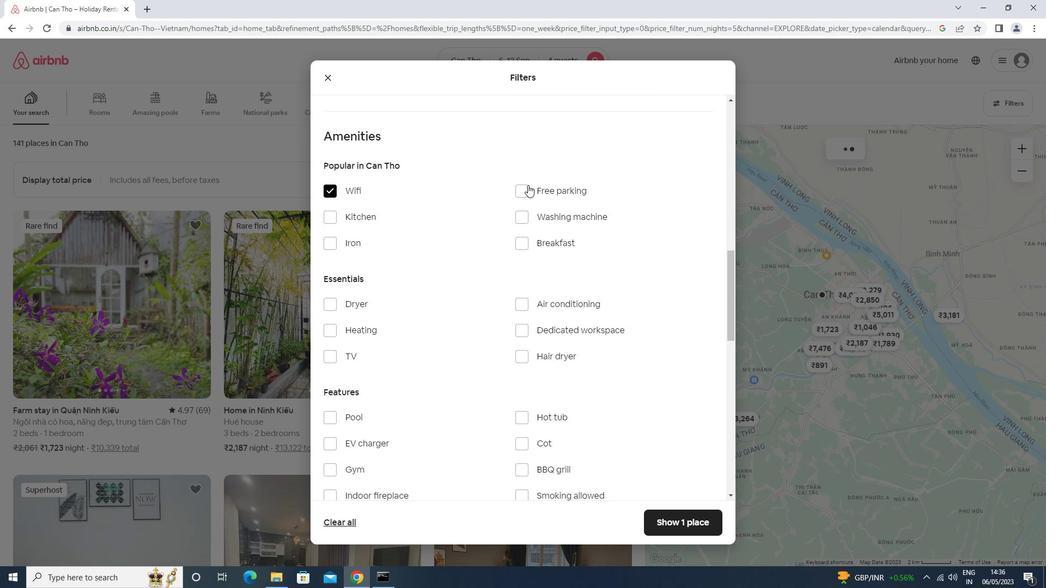
Action: Mouse pressed left at (531, 184)
Screenshot: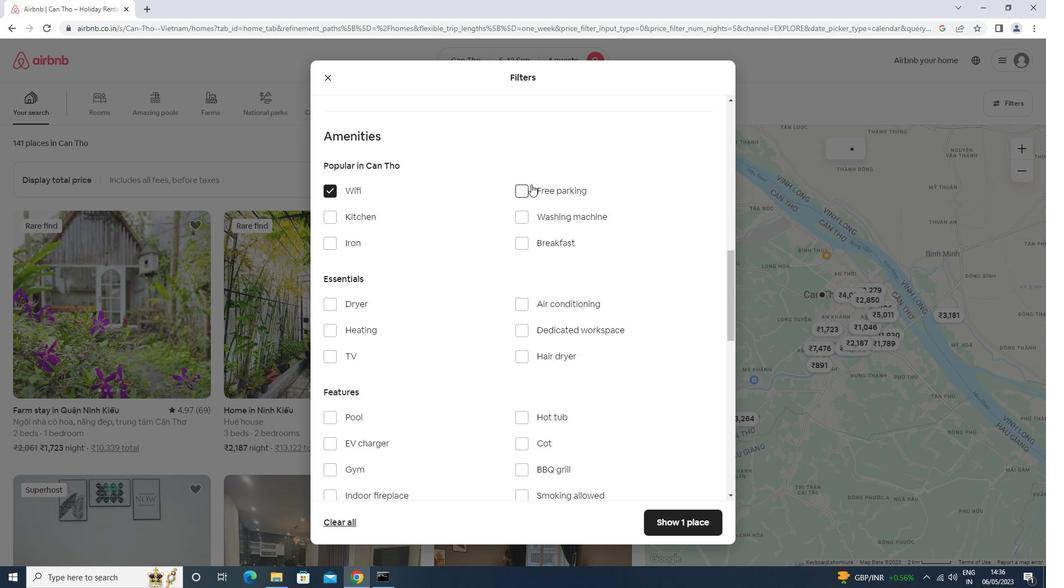 
Action: Mouse moved to (541, 238)
Screenshot: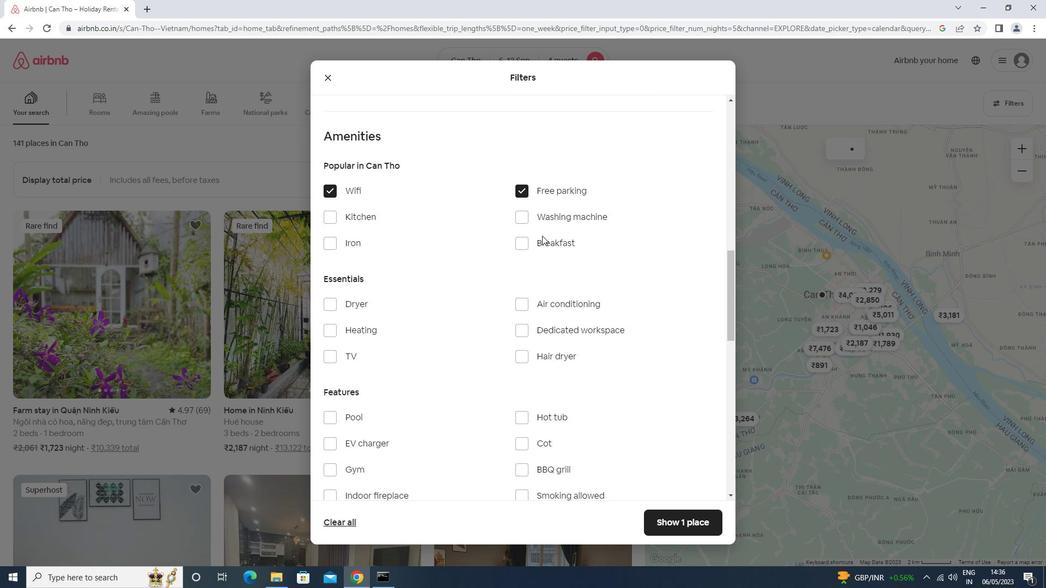 
Action: Mouse pressed left at (541, 238)
Screenshot: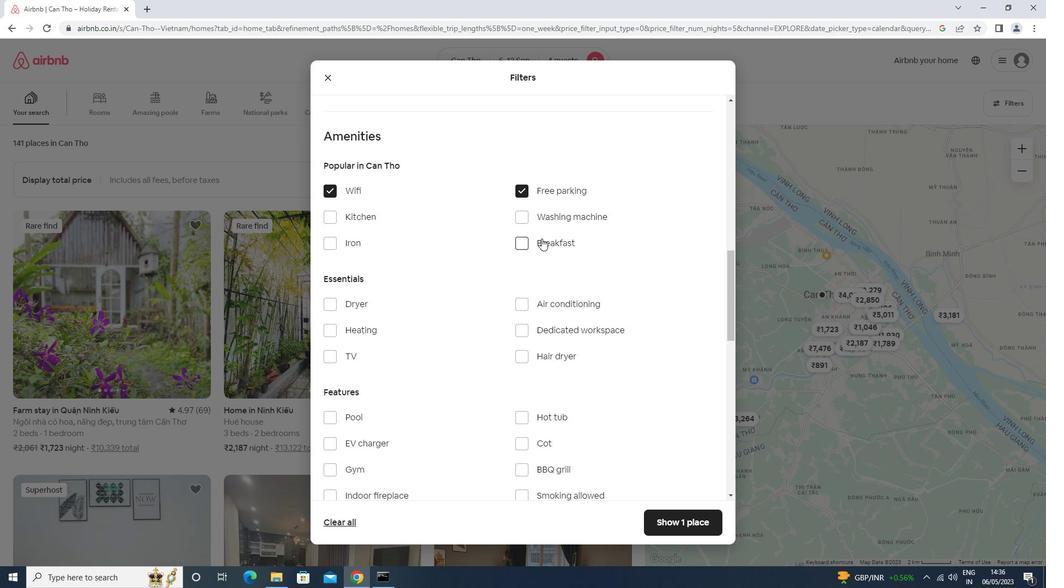 
Action: Mouse moved to (501, 253)
Screenshot: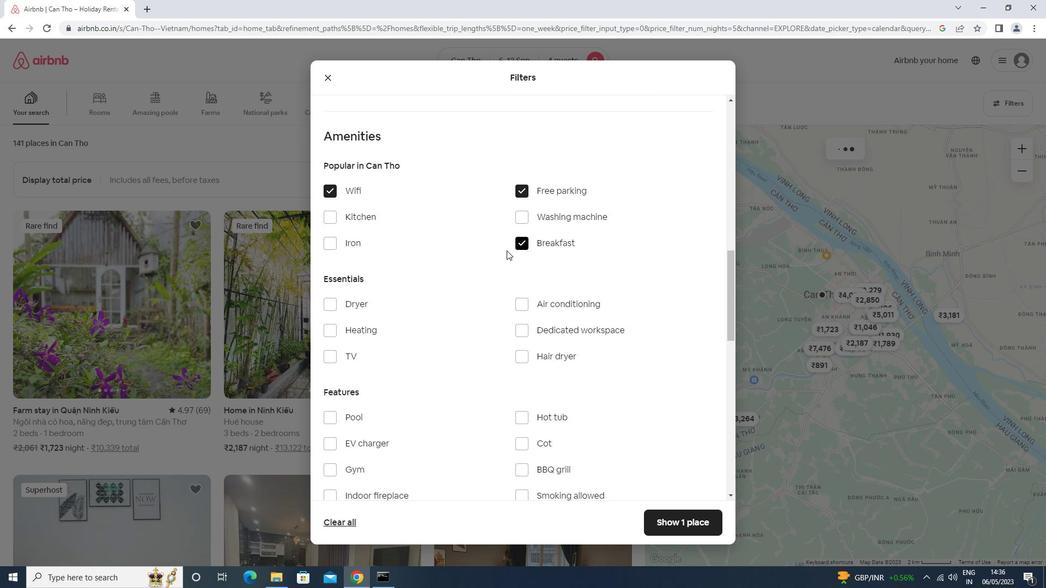 
Action: Mouse scrolled (501, 253) with delta (0, 0)
Screenshot: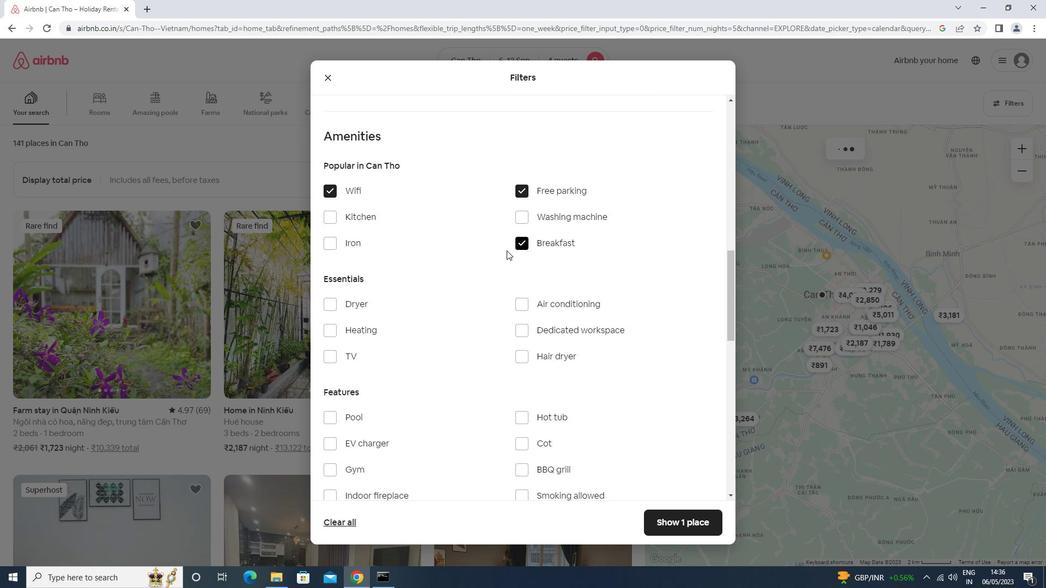 
Action: Mouse moved to (500, 255)
Screenshot: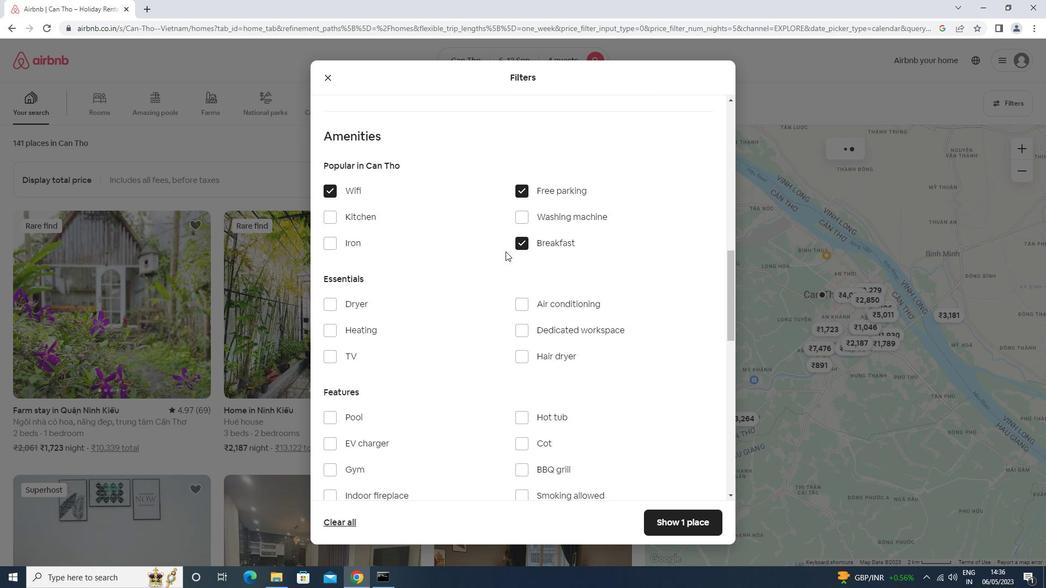 
Action: Mouse scrolled (500, 254) with delta (0, 0)
Screenshot: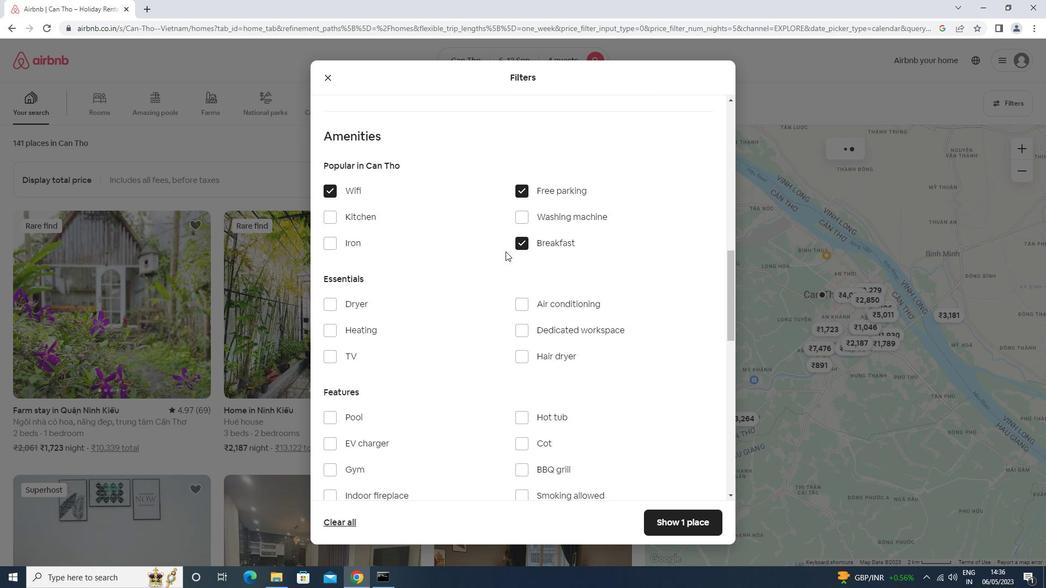 
Action: Mouse moved to (353, 241)
Screenshot: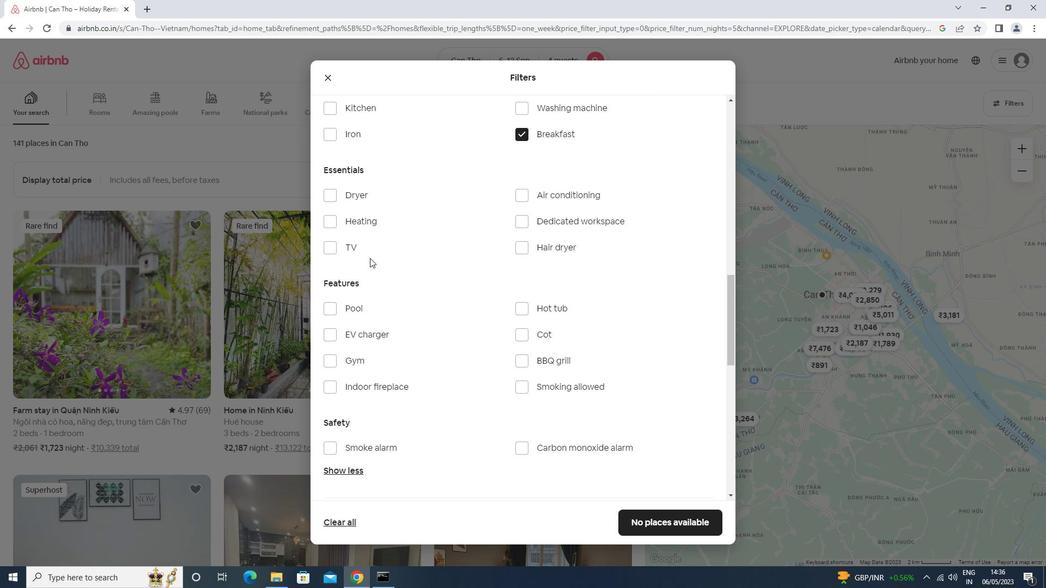 
Action: Mouse pressed left at (353, 241)
Screenshot: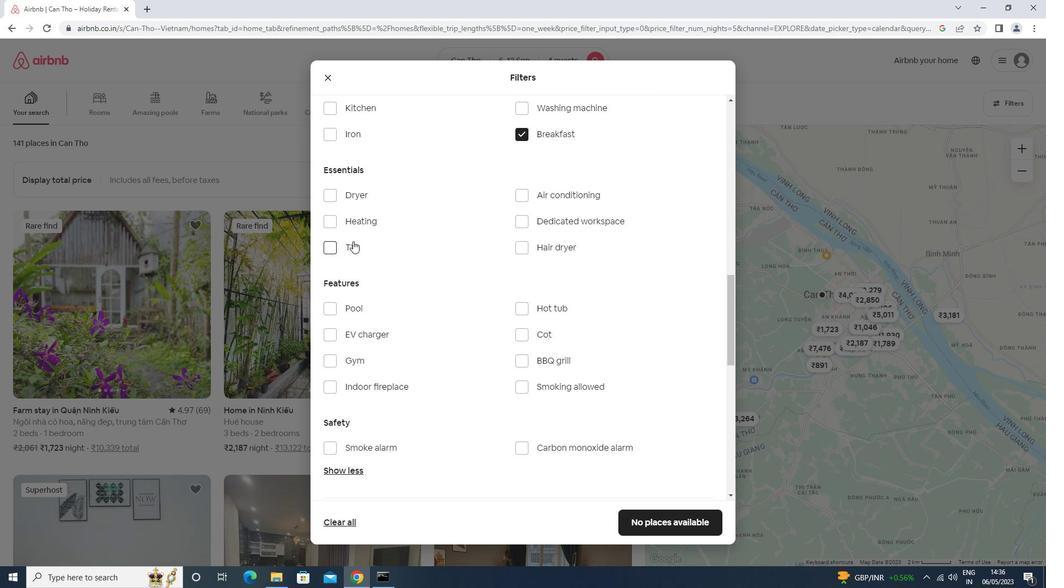 
Action: Mouse moved to (382, 358)
Screenshot: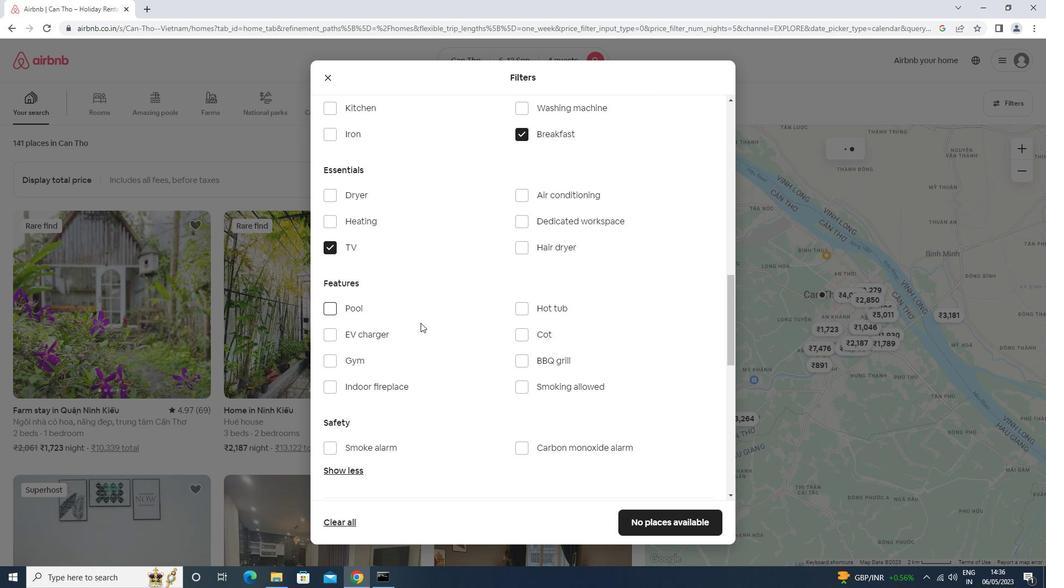 
Action: Mouse pressed left at (382, 358)
Screenshot: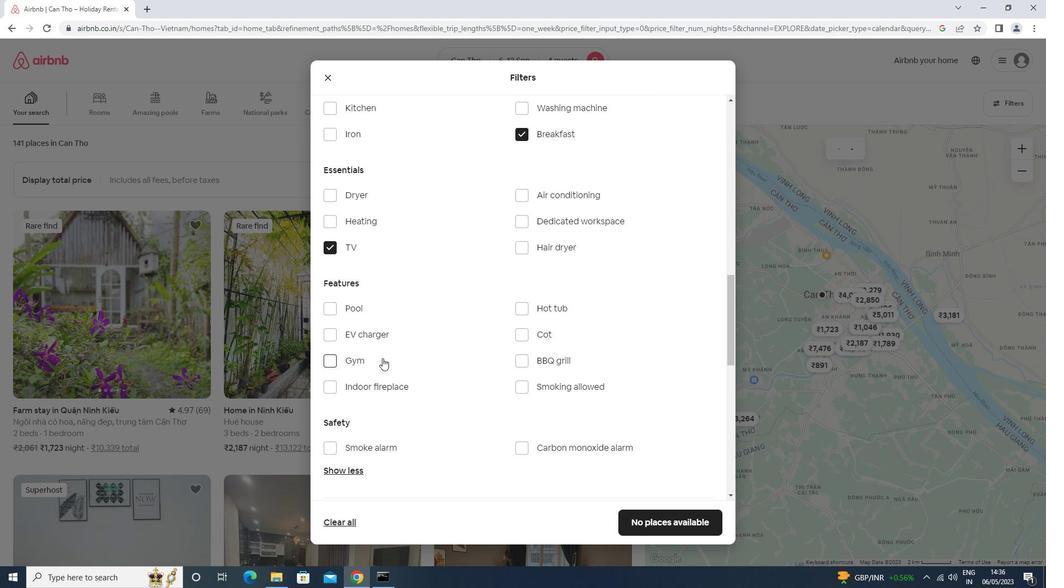 
Action: Mouse moved to (429, 329)
Screenshot: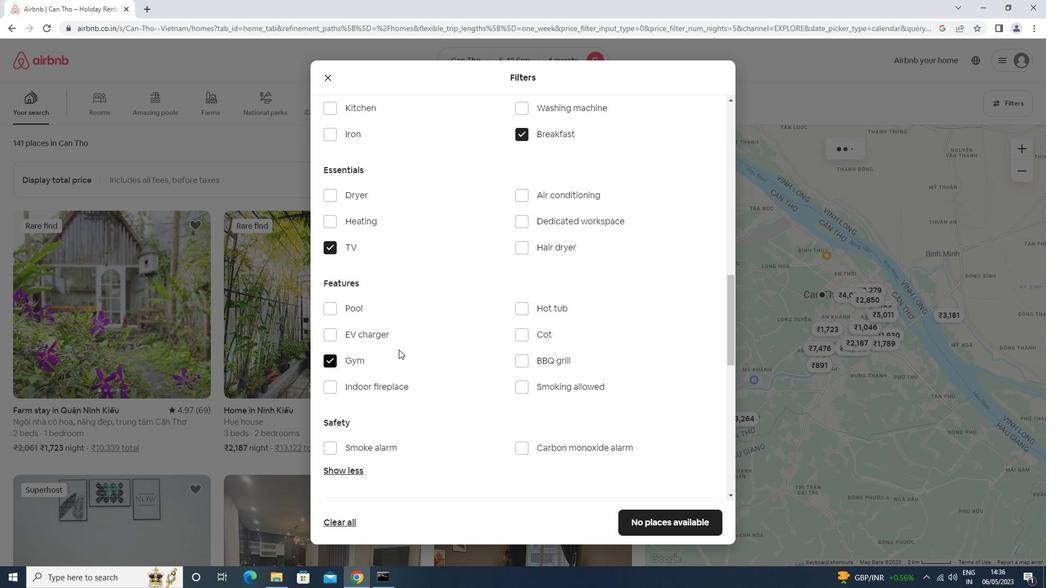 
Action: Mouse scrolled (429, 330) with delta (0, 0)
Screenshot: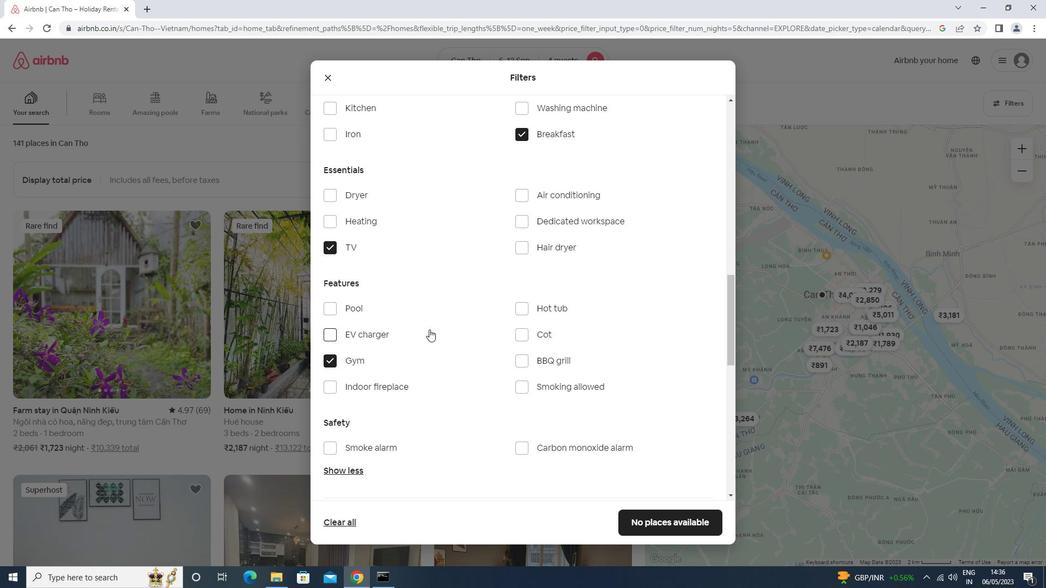 
Action: Mouse scrolled (429, 330) with delta (0, 0)
Screenshot: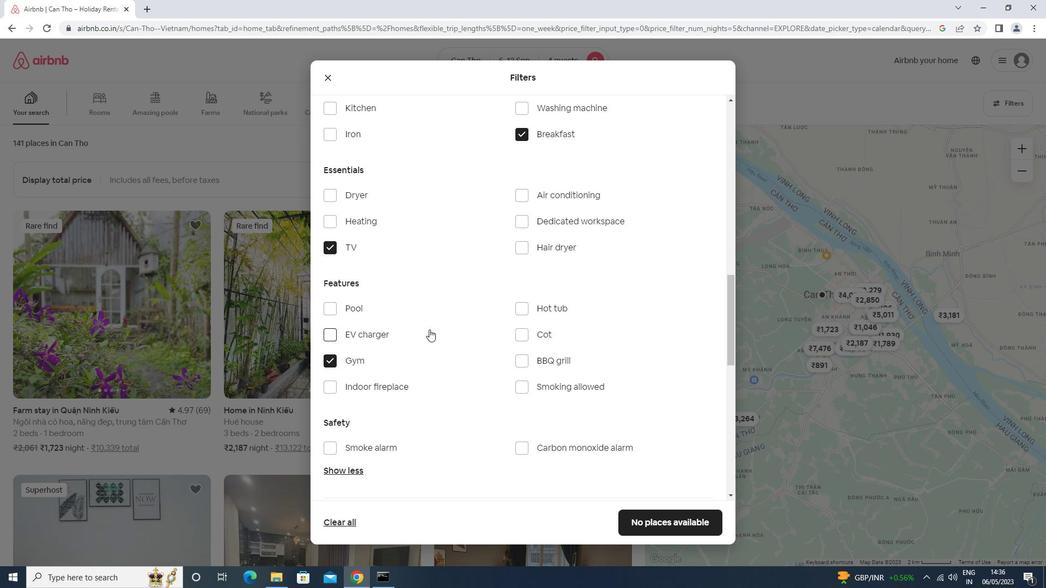 
Action: Mouse scrolled (429, 329) with delta (0, 0)
Screenshot: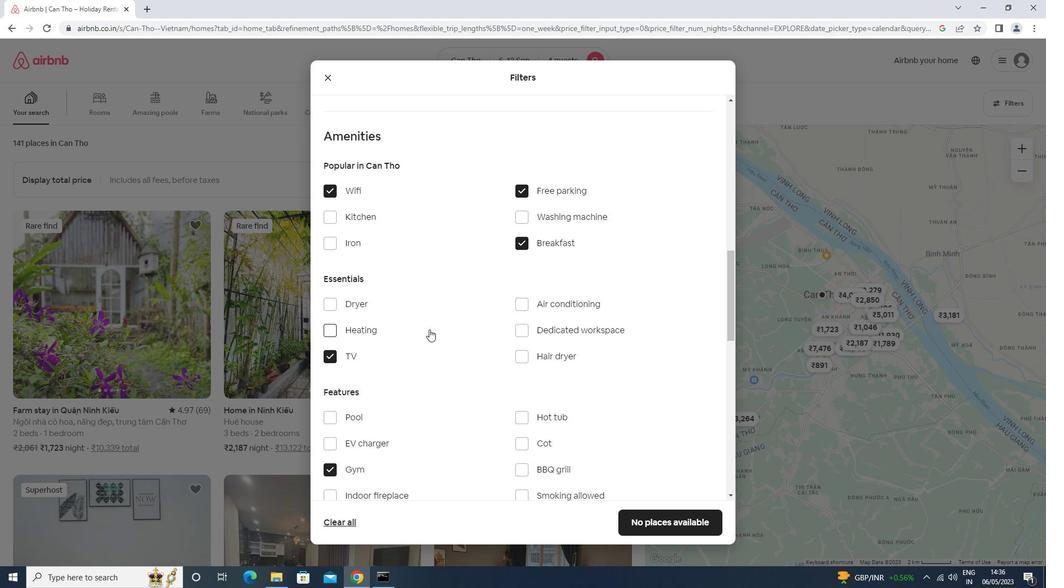 
Action: Mouse scrolled (429, 329) with delta (0, 0)
Screenshot: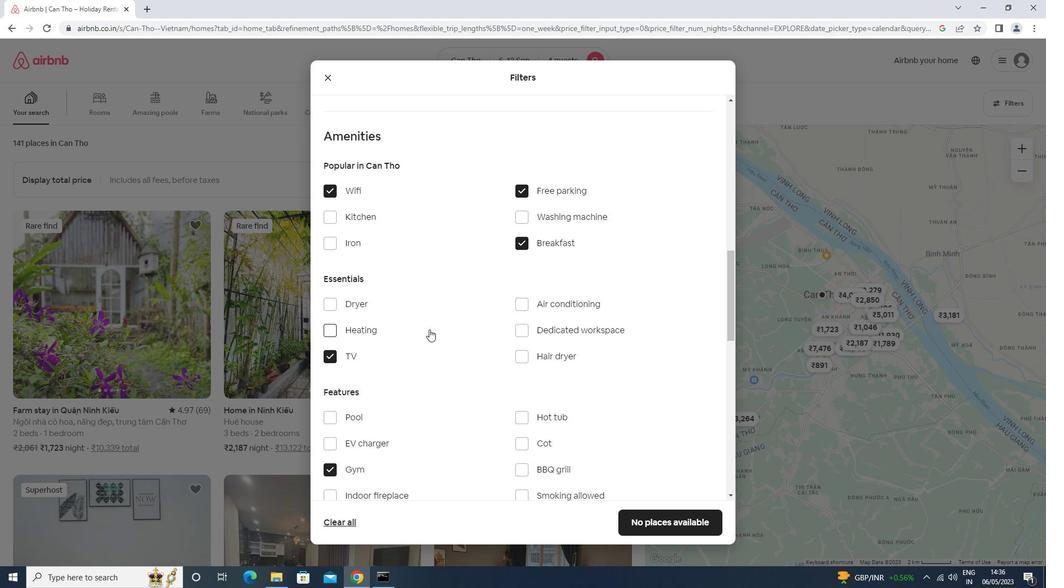 
Action: Mouse scrolled (429, 329) with delta (0, 0)
Screenshot: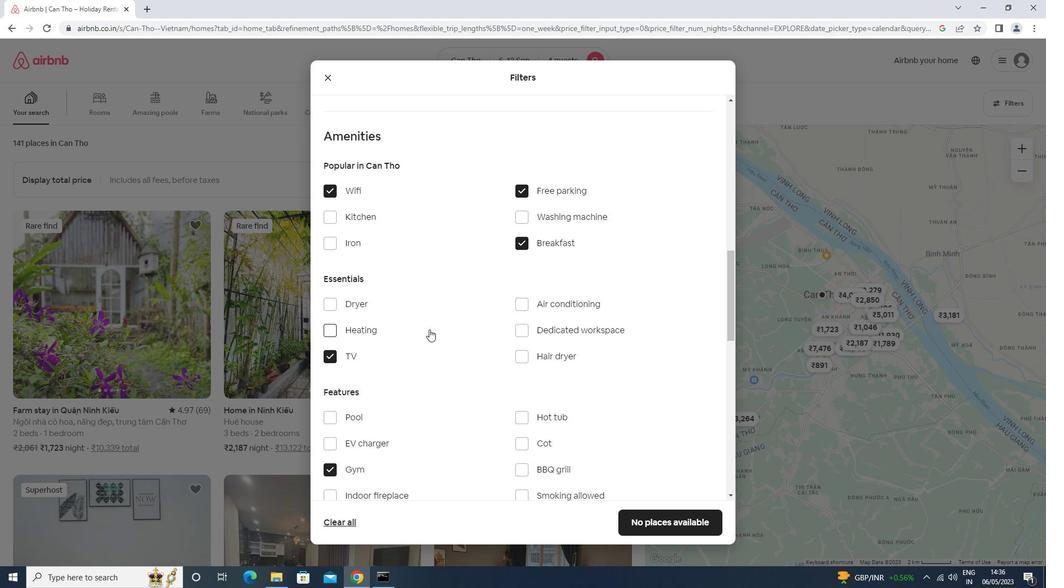 
Action: Mouse scrolled (429, 329) with delta (0, 0)
Screenshot: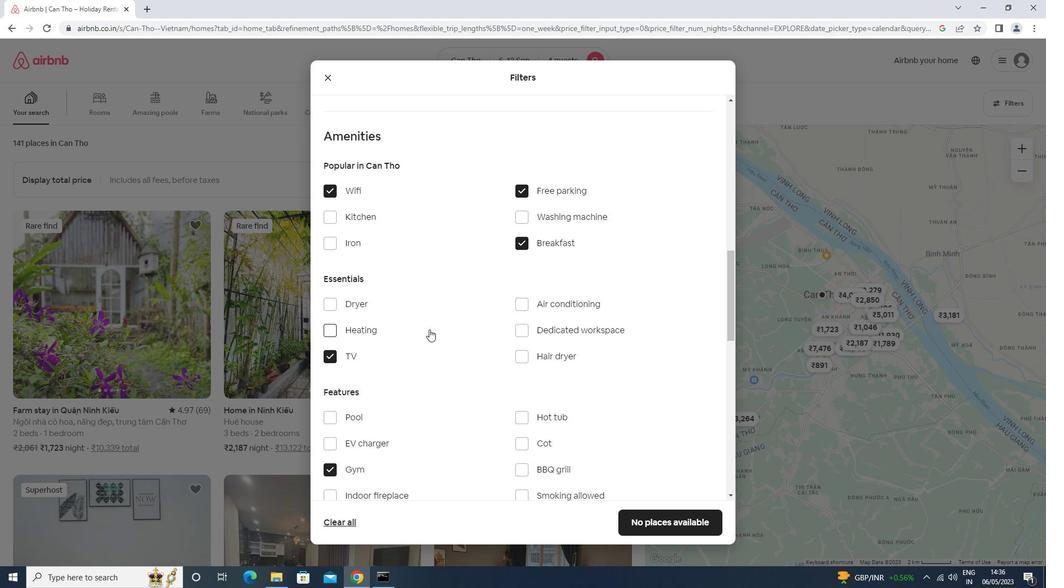 
Action: Mouse moved to (429, 329)
Screenshot: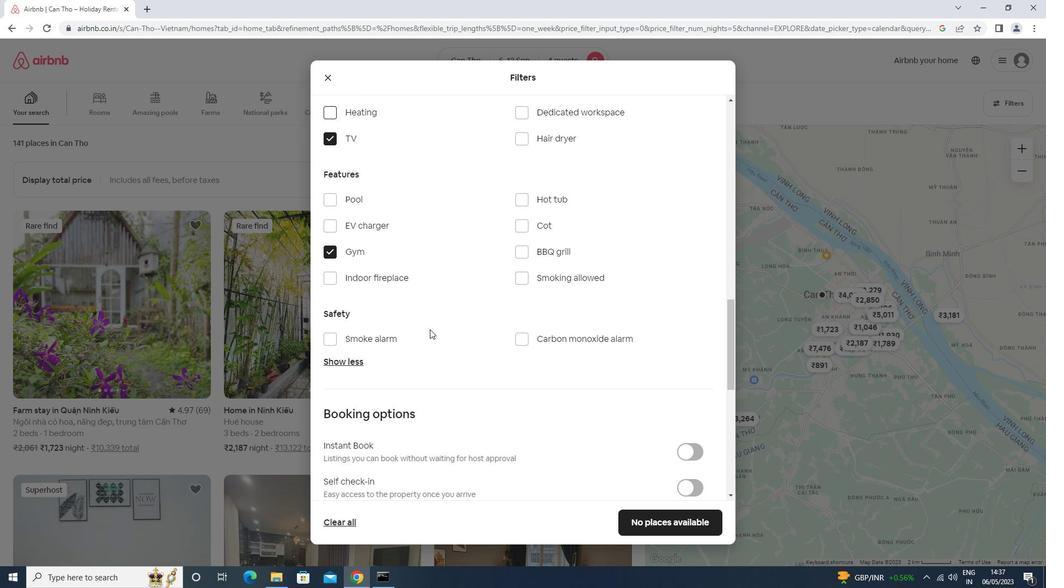
Action: Mouse scrolled (429, 329) with delta (0, 0)
Screenshot: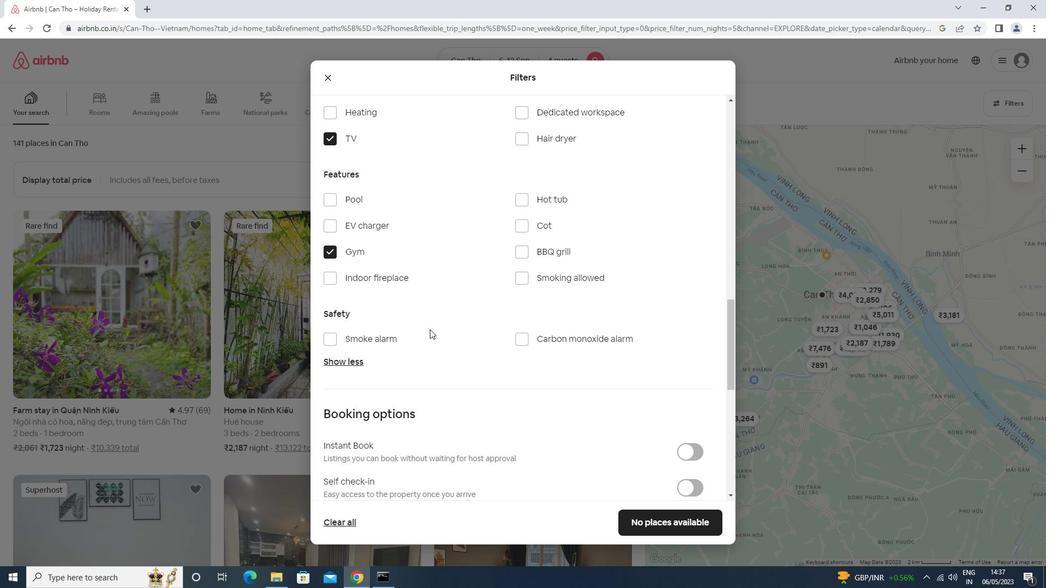 
Action: Mouse scrolled (429, 329) with delta (0, 0)
Screenshot: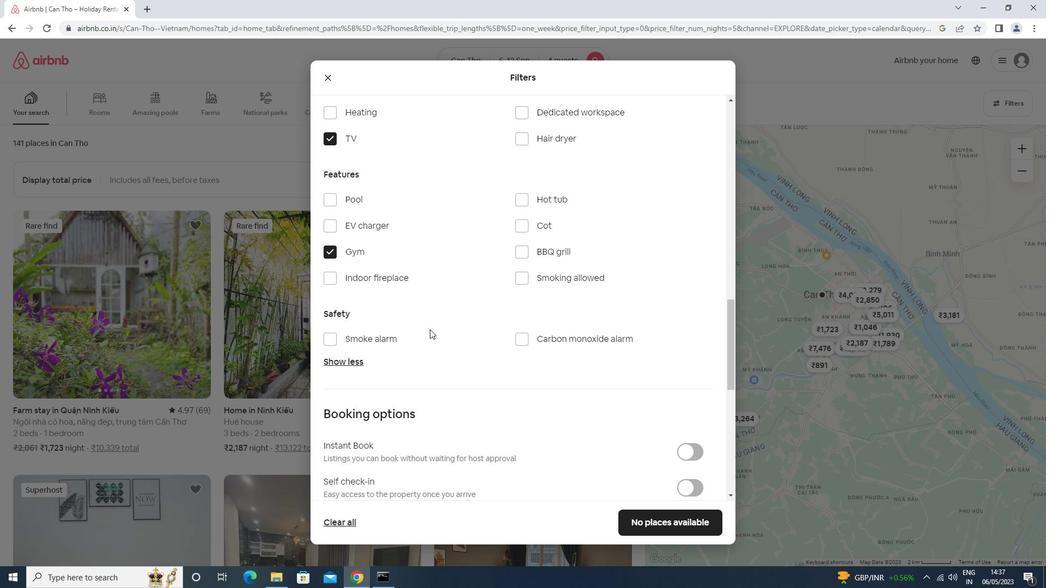 
Action: Mouse scrolled (429, 329) with delta (0, 0)
Screenshot: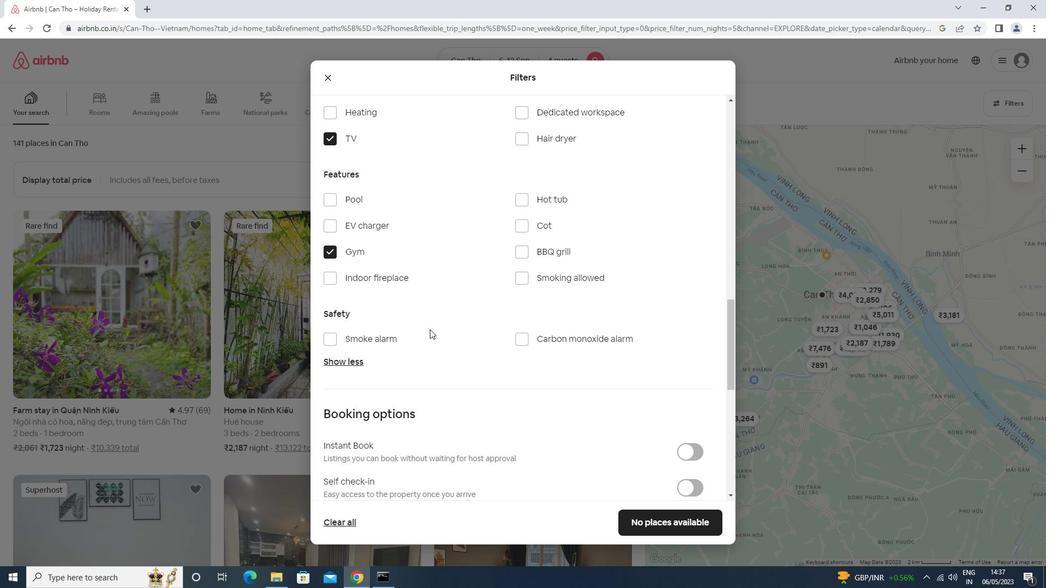 
Action: Mouse moved to (693, 328)
Screenshot: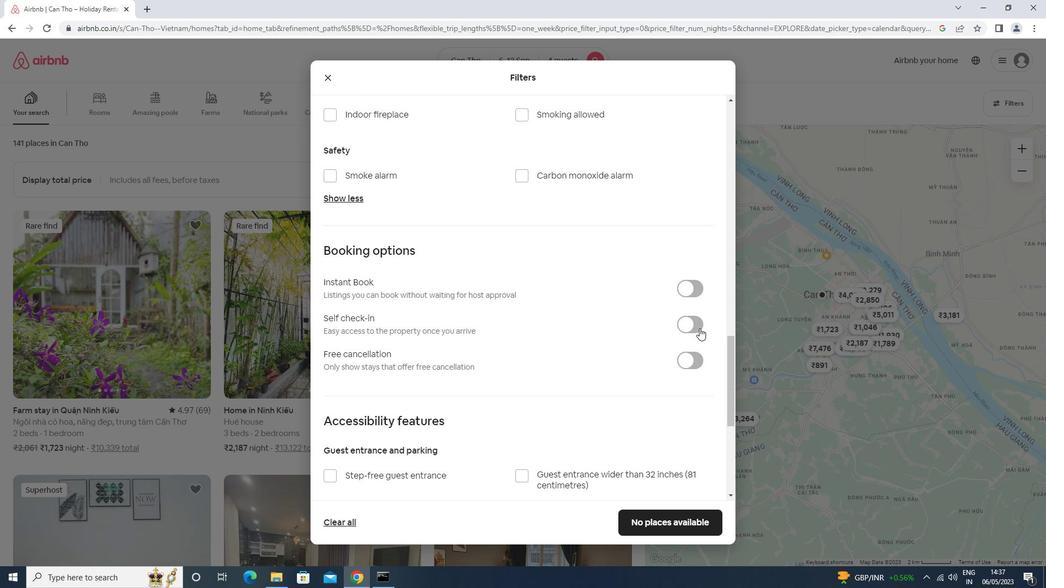 
Action: Mouse pressed left at (693, 328)
Screenshot: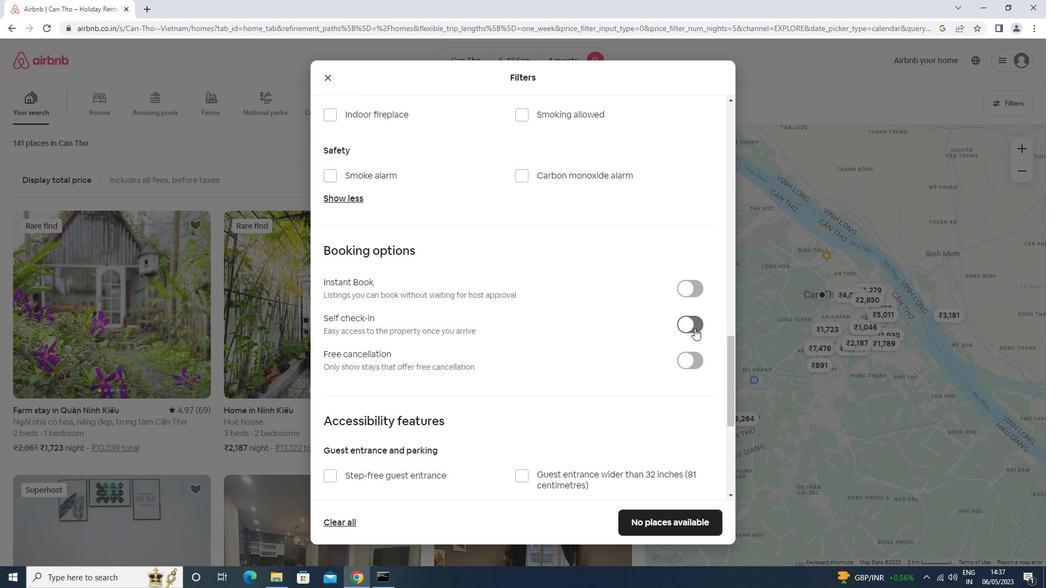 
Action: Mouse moved to (561, 366)
Screenshot: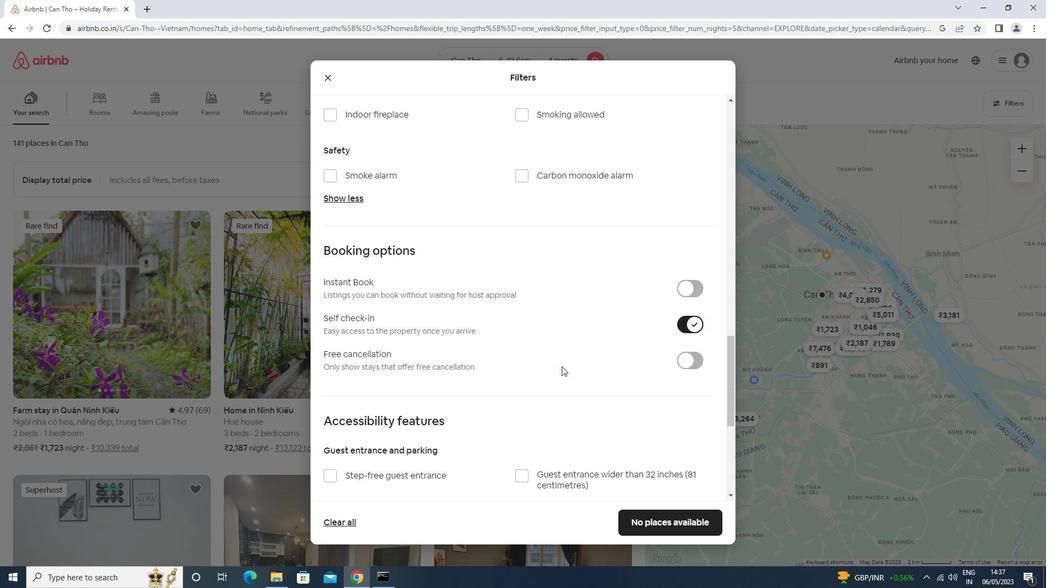 
Action: Mouse scrolled (561, 366) with delta (0, 0)
Screenshot: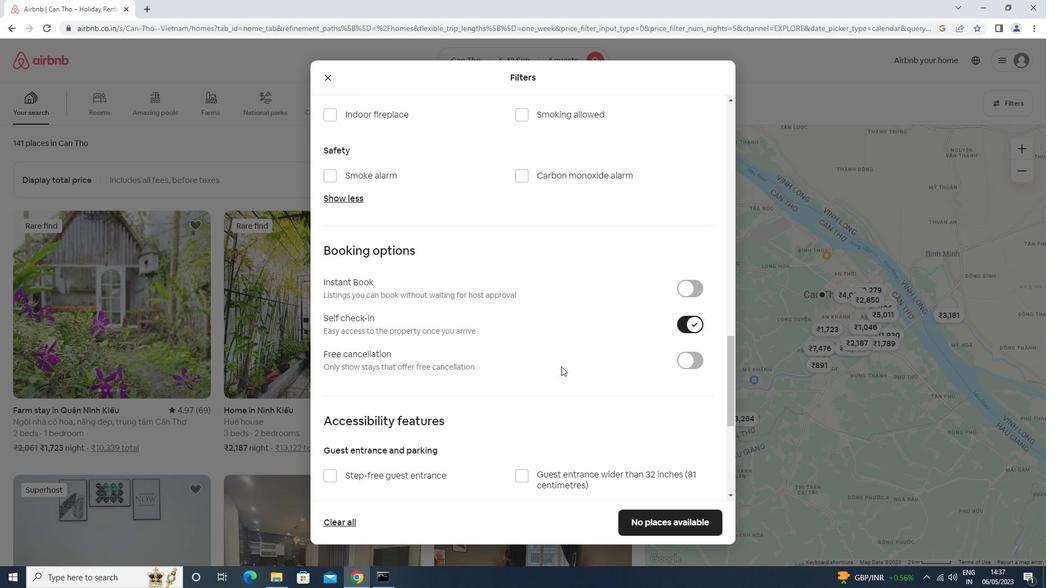 
Action: Mouse scrolled (561, 366) with delta (0, 0)
Screenshot: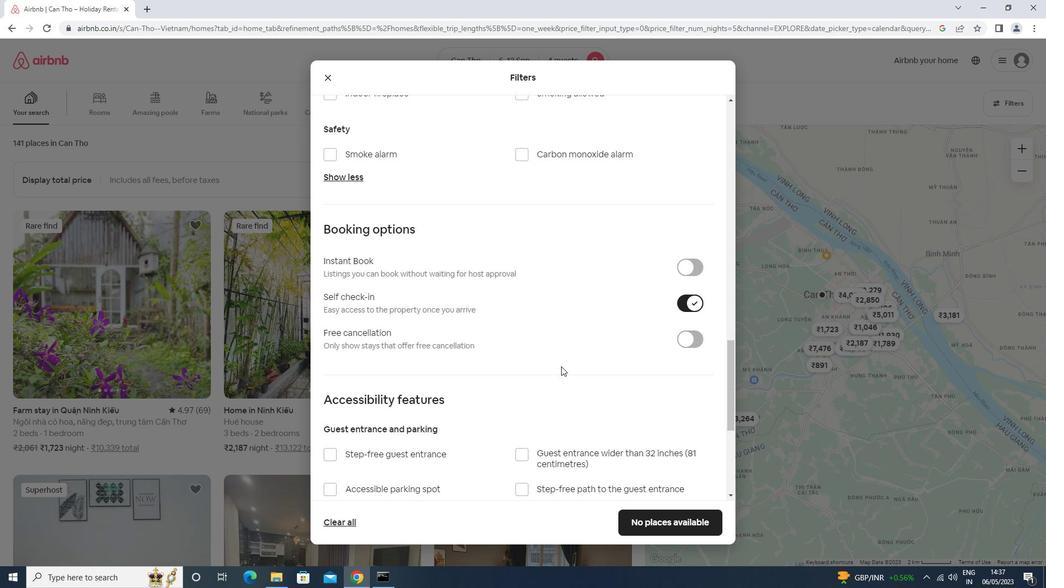 
Action: Mouse scrolled (561, 366) with delta (0, 0)
Screenshot: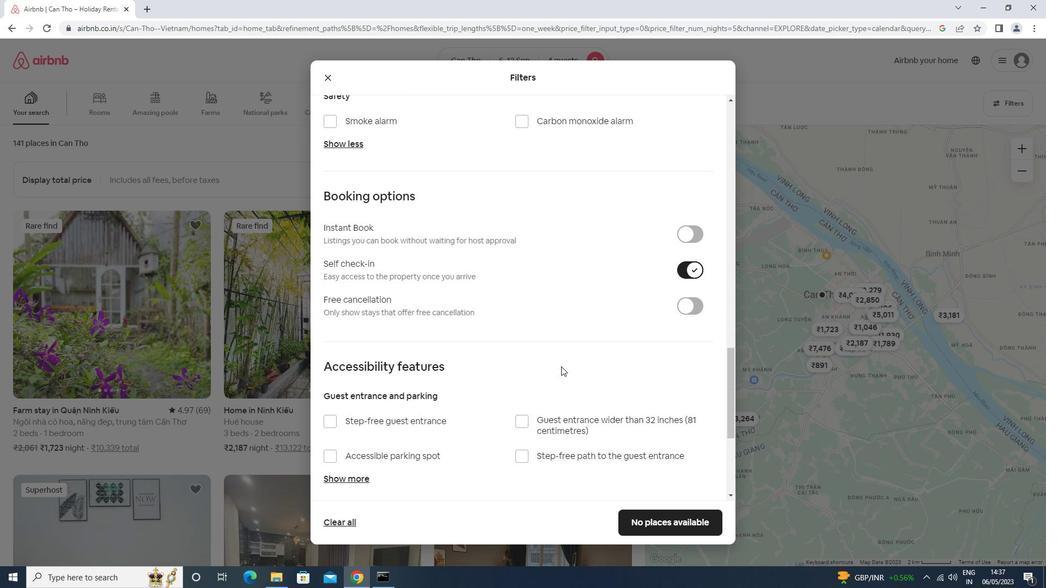 
Action: Mouse scrolled (561, 366) with delta (0, 0)
Screenshot: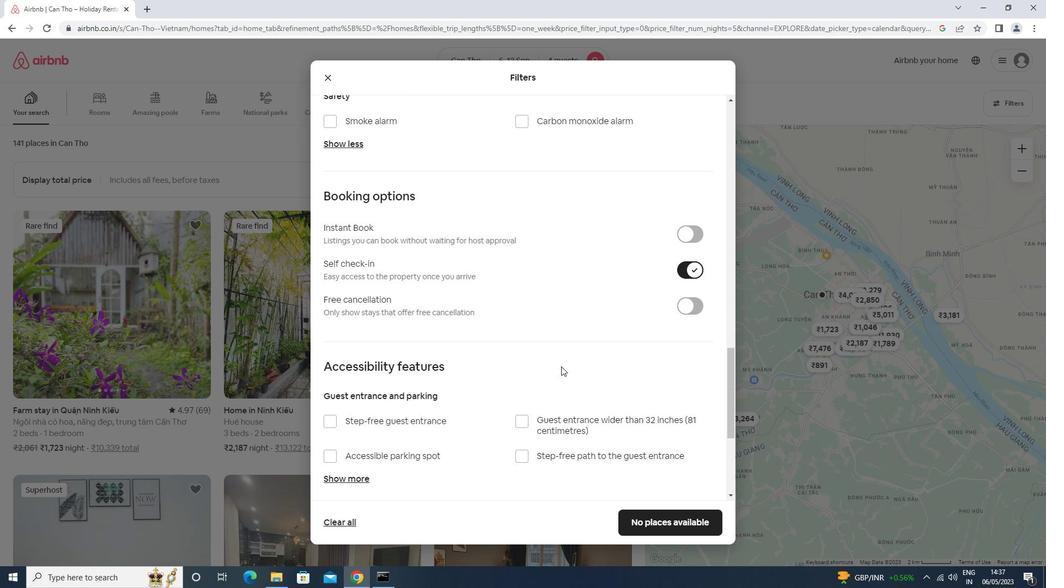 
Action: Mouse scrolled (561, 366) with delta (0, 0)
Screenshot: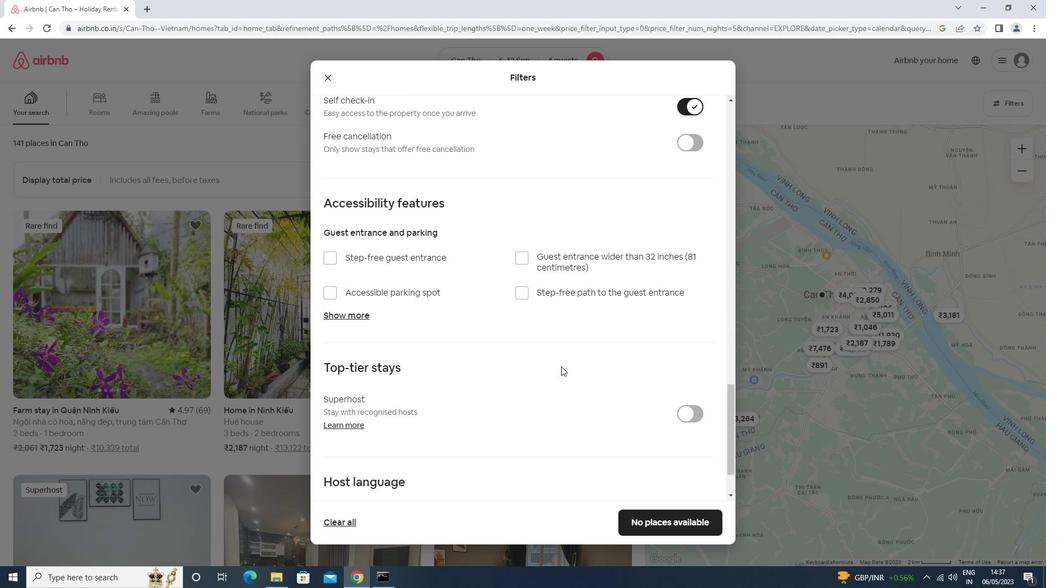 
Action: Mouse scrolled (561, 366) with delta (0, 0)
Screenshot: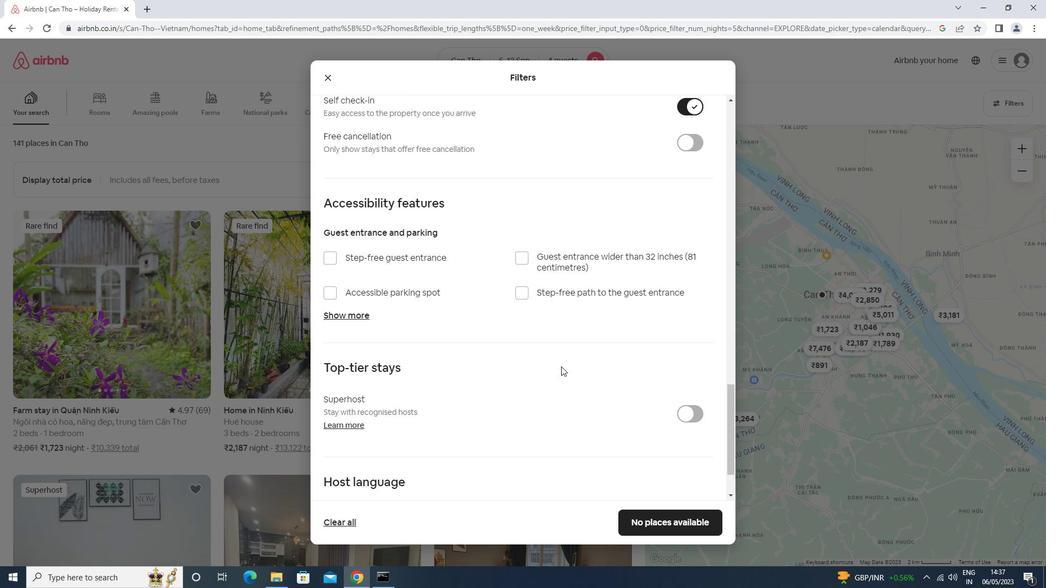 
Action: Mouse scrolled (561, 366) with delta (0, 0)
Screenshot: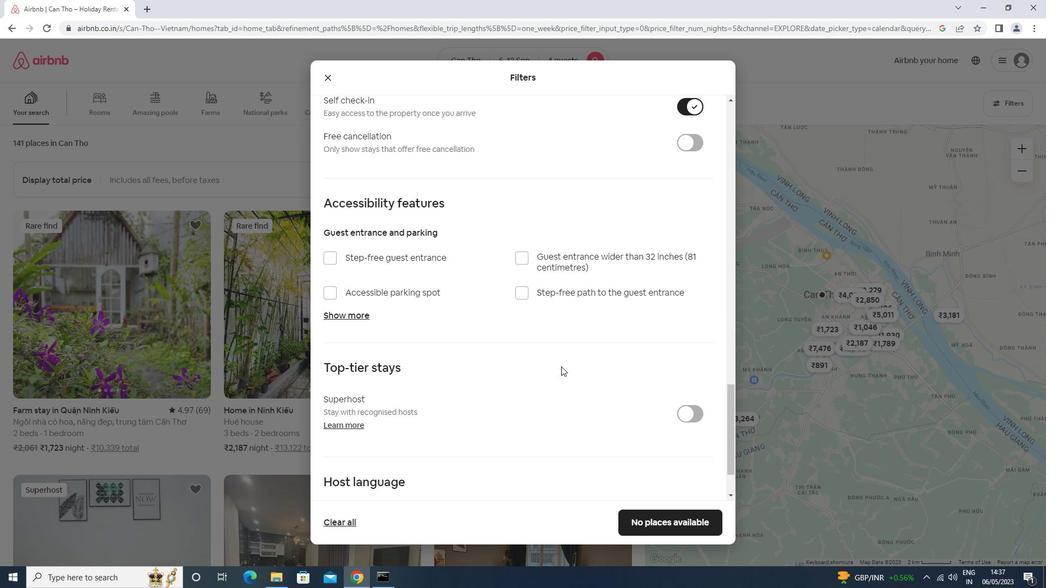 
Action: Mouse moved to (371, 439)
Screenshot: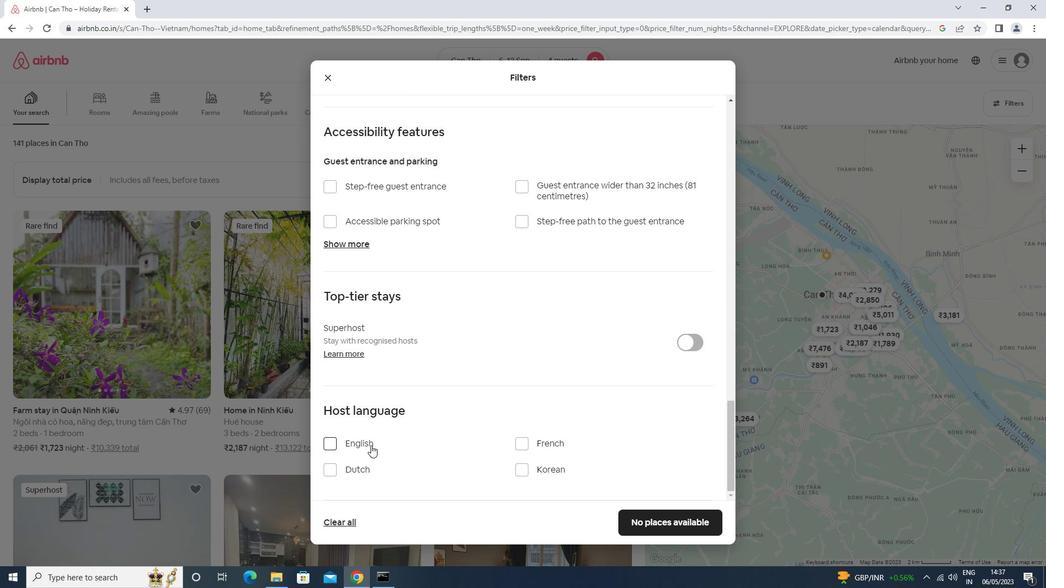 
Action: Mouse pressed left at (371, 439)
Screenshot: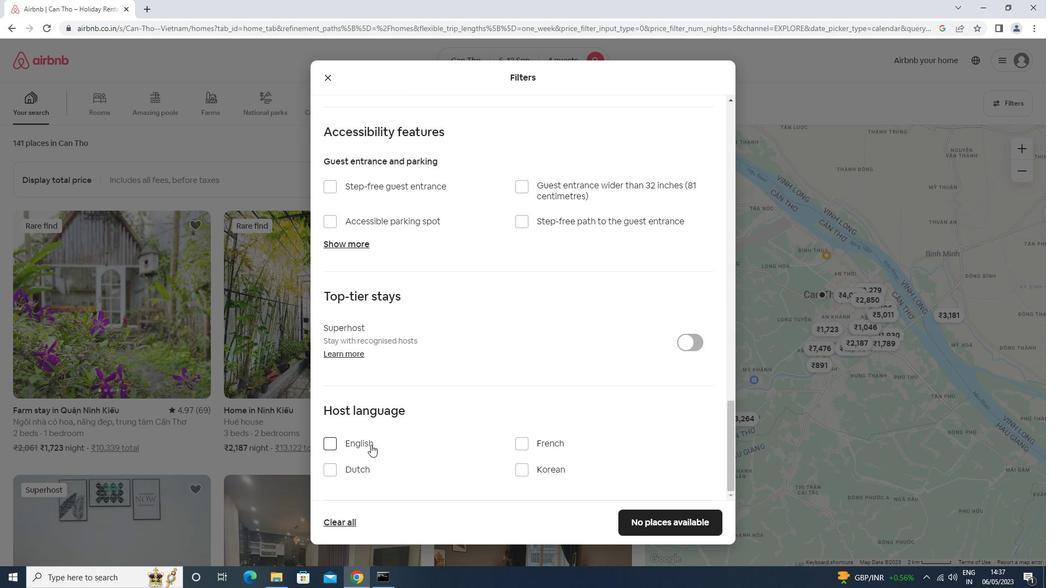 
Action: Mouse moved to (687, 523)
Screenshot: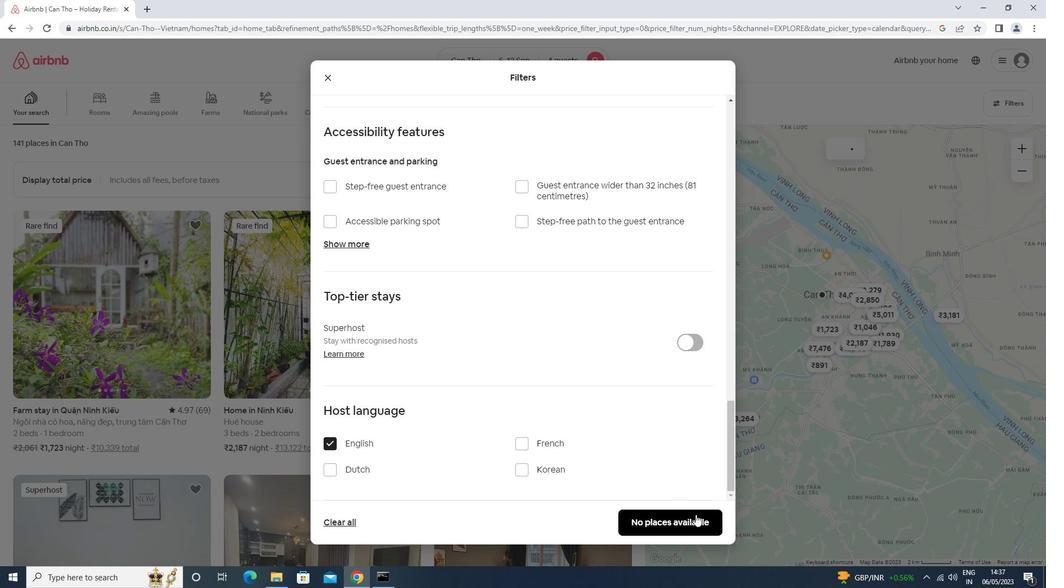 
Action: Mouse pressed left at (687, 523)
Screenshot: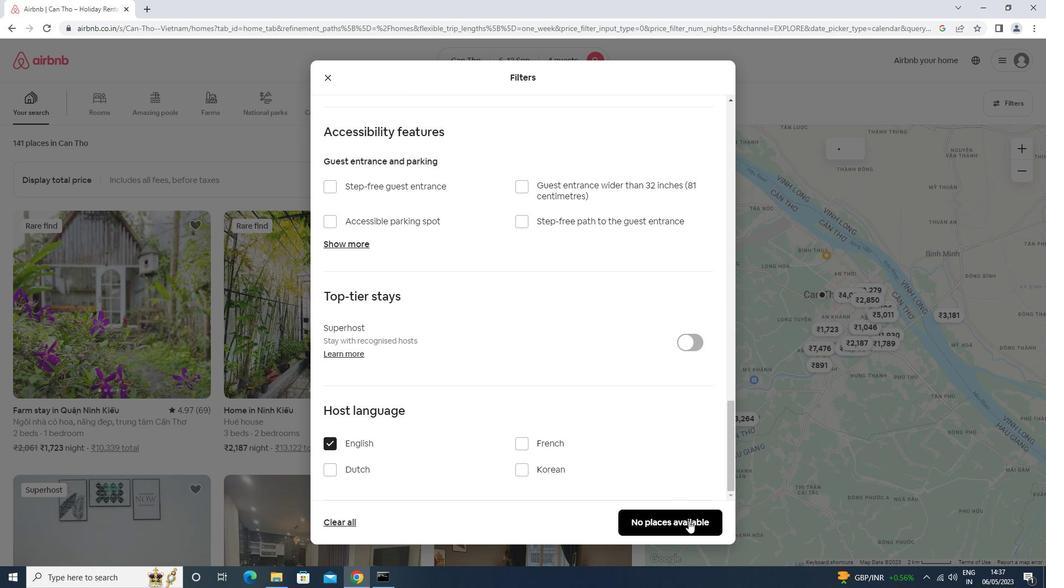 
